 Task: Research Airbnb properties in Reguiba, Algeria from 11th December, 2023 to 15th December, 2023 for 2 adults.1  bedroom having 2 beds and 1 bathroom. Property type can be hotel. Amenities needed are: washing machine. Look for 5 properties as per requirement.
Action: Mouse moved to (476, 124)
Screenshot: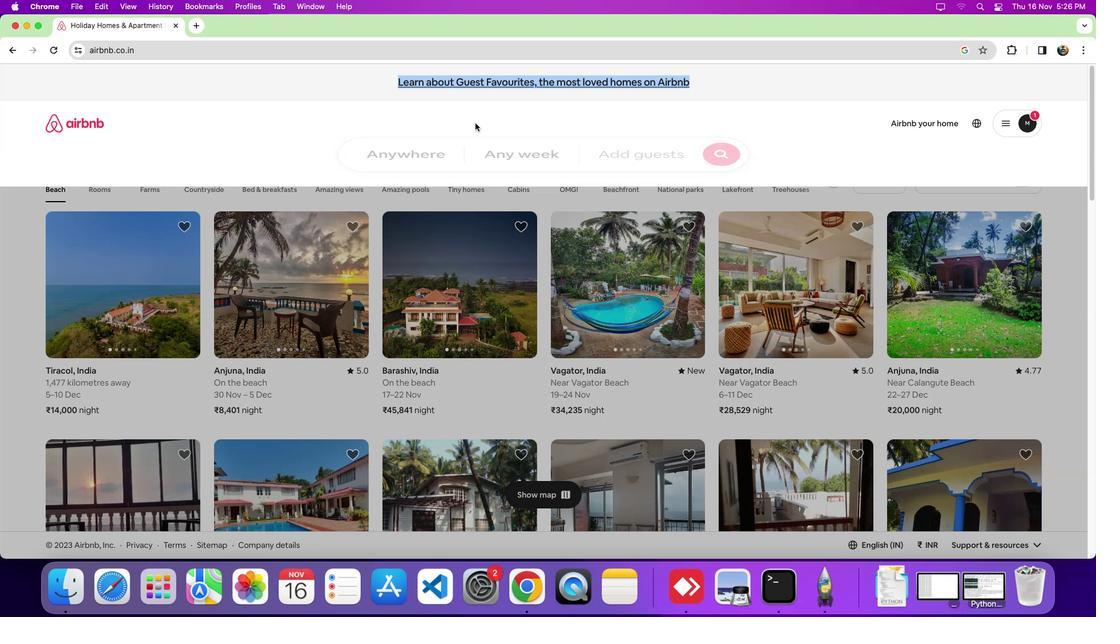 
Action: Mouse pressed left at (476, 124)
Screenshot: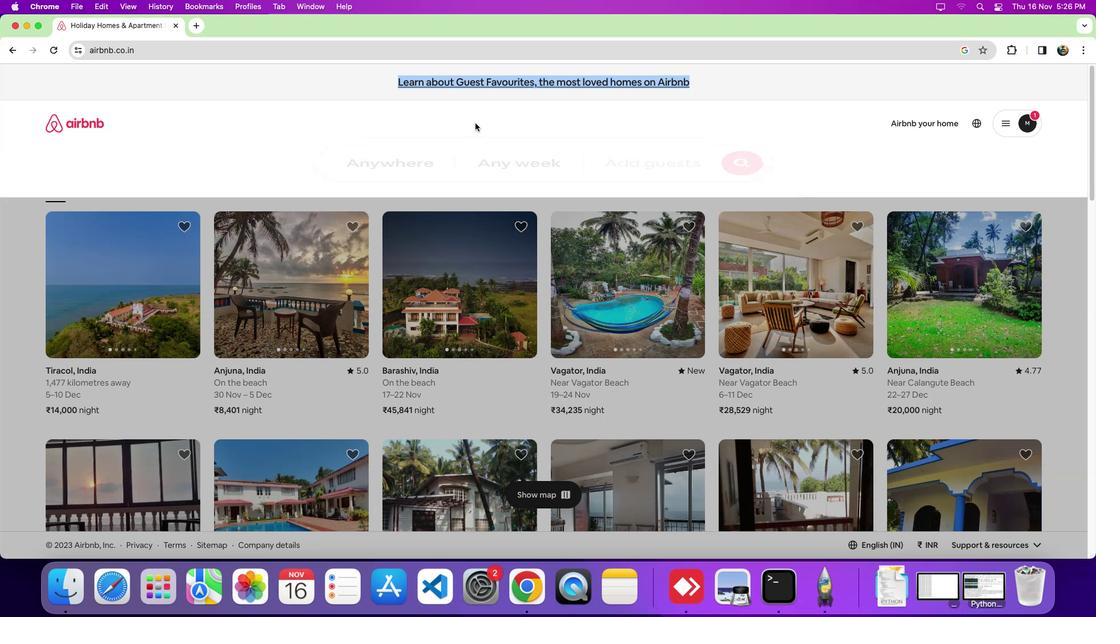 
Action: Mouse moved to (432, 164)
Screenshot: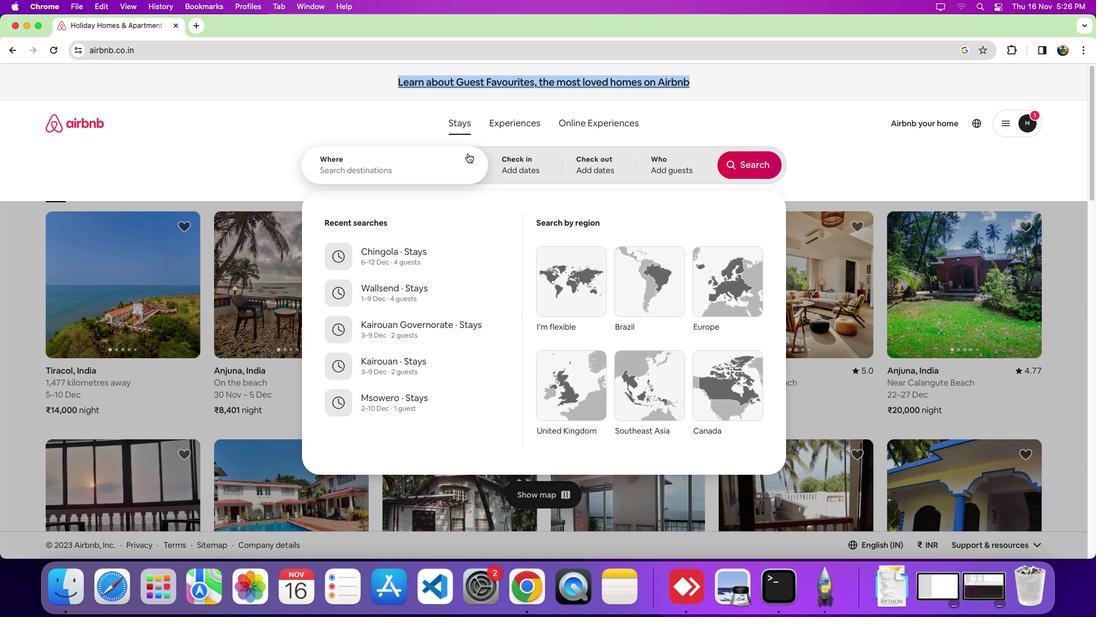 
Action: Mouse pressed left at (432, 164)
Screenshot: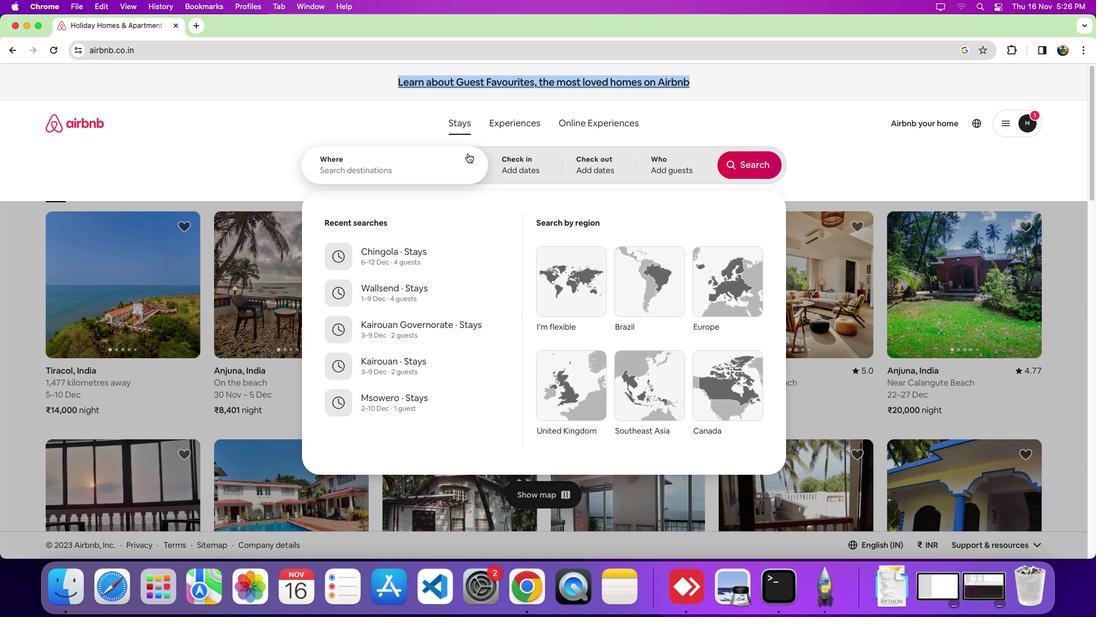 
Action: Key pressed Key.shift_rKey.shift_r'R''e''g''u''i''b''a'','Key.spaceKey.shift_r'A''l''g''e''r''i''a'
Screenshot: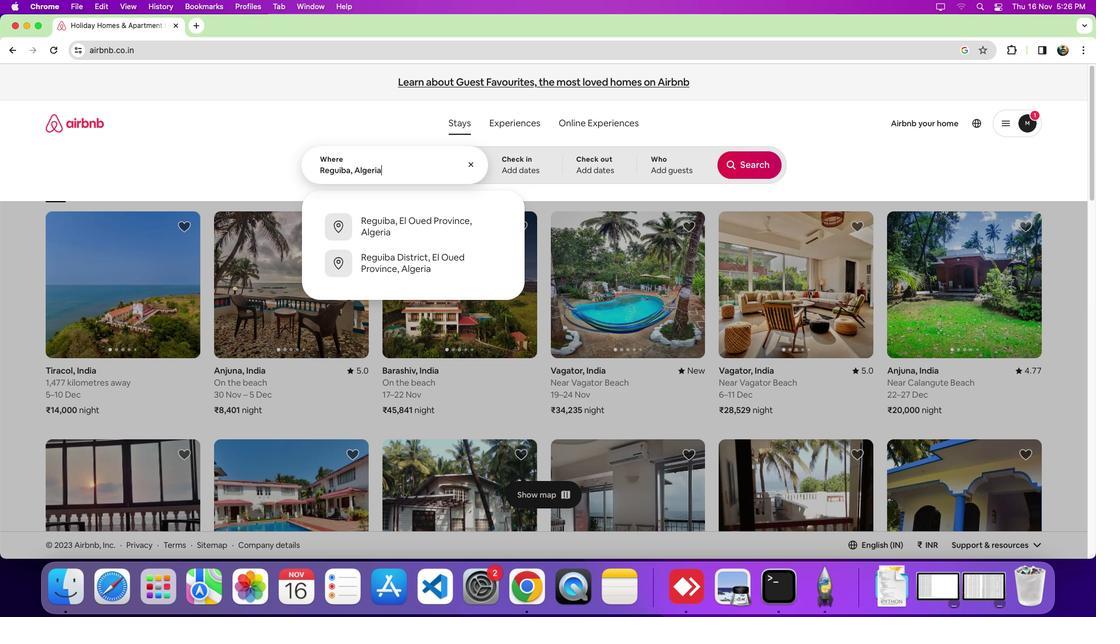 
Action: Mouse moved to (523, 159)
Screenshot: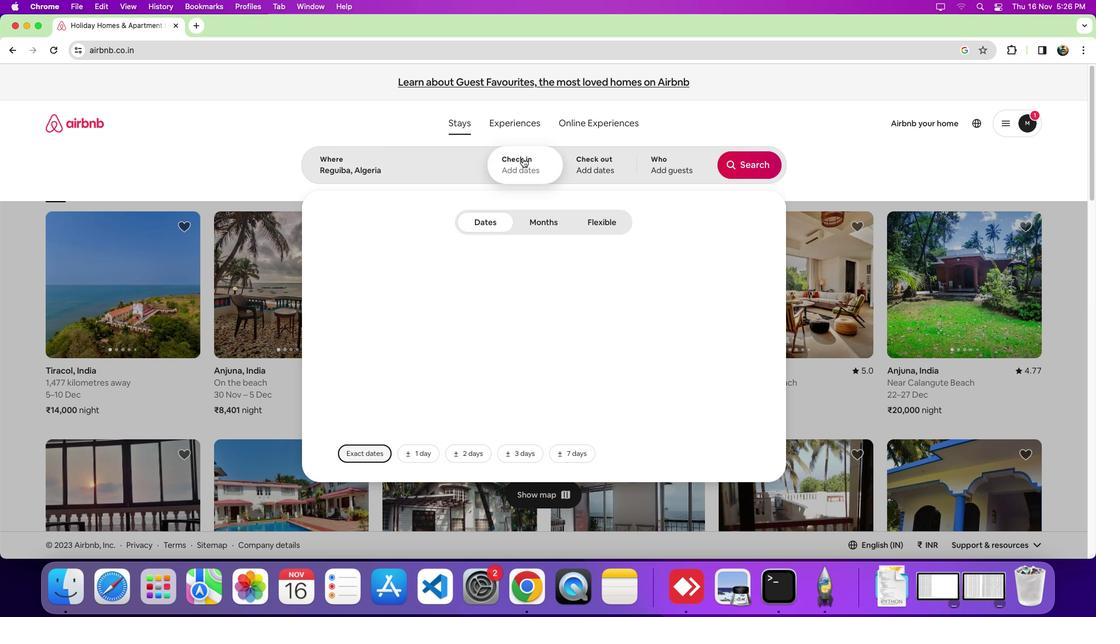 
Action: Mouse pressed left at (523, 159)
Screenshot: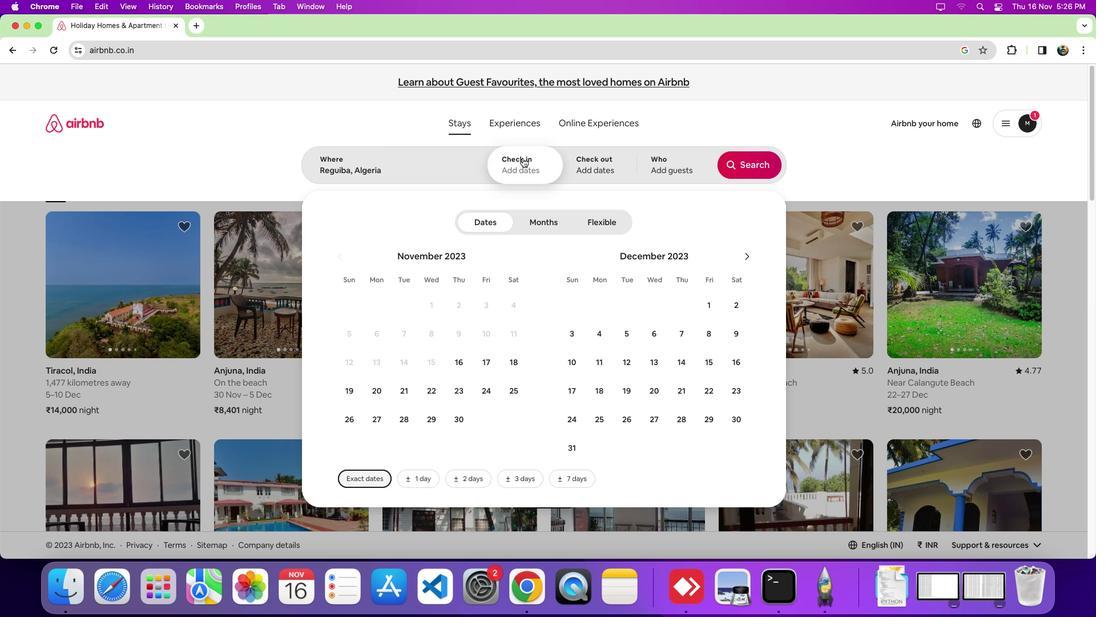 
Action: Mouse moved to (598, 366)
Screenshot: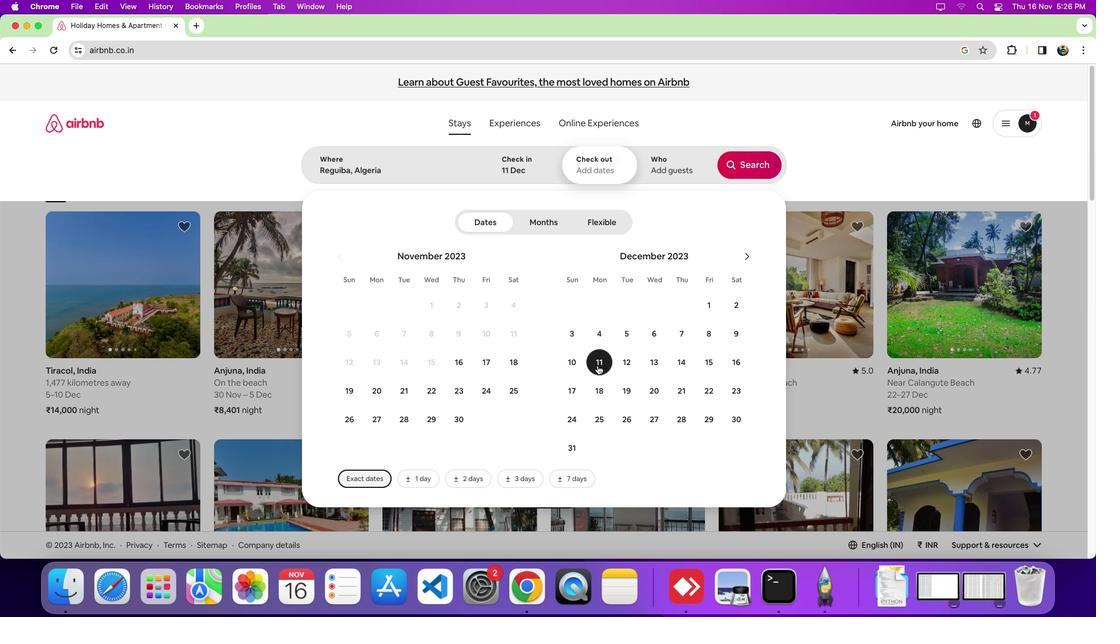 
Action: Mouse pressed left at (598, 366)
Screenshot: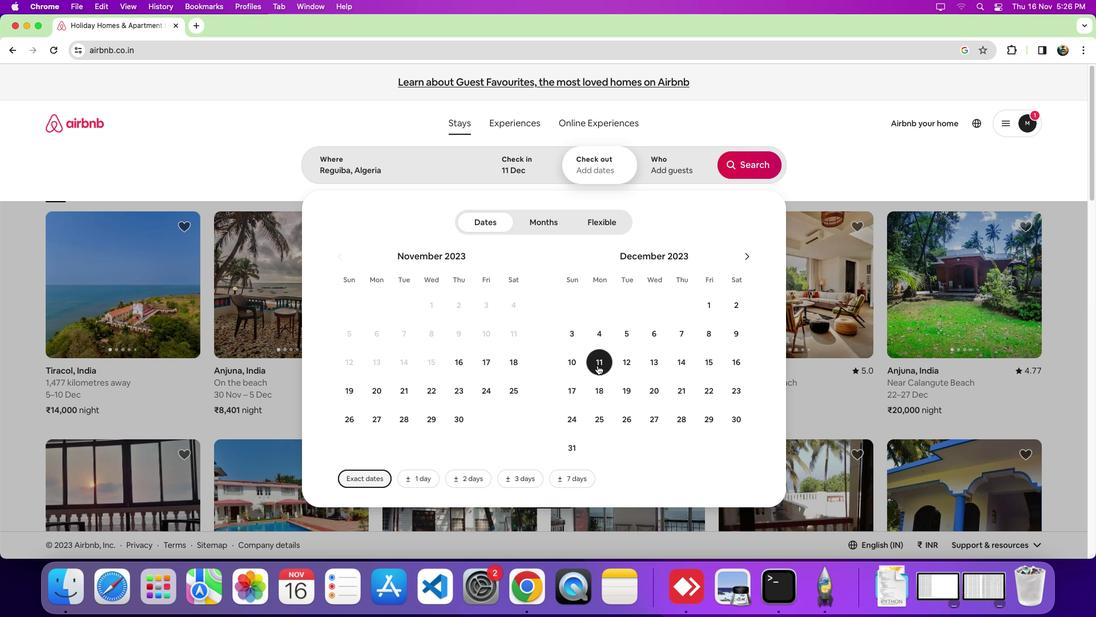 
Action: Mouse moved to (710, 365)
Screenshot: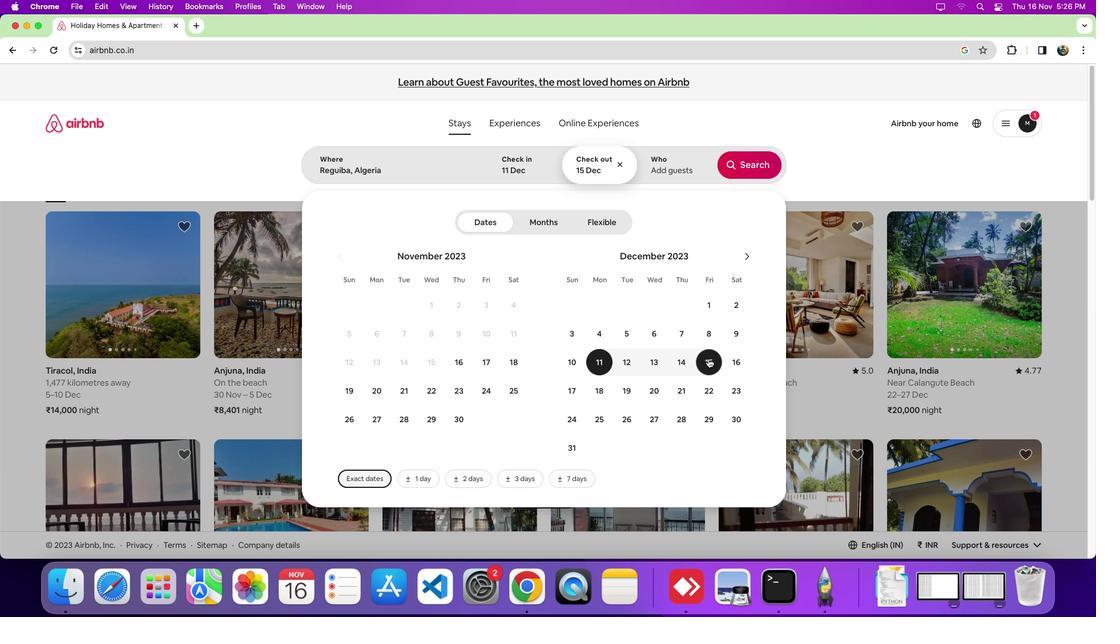 
Action: Mouse pressed left at (710, 365)
Screenshot: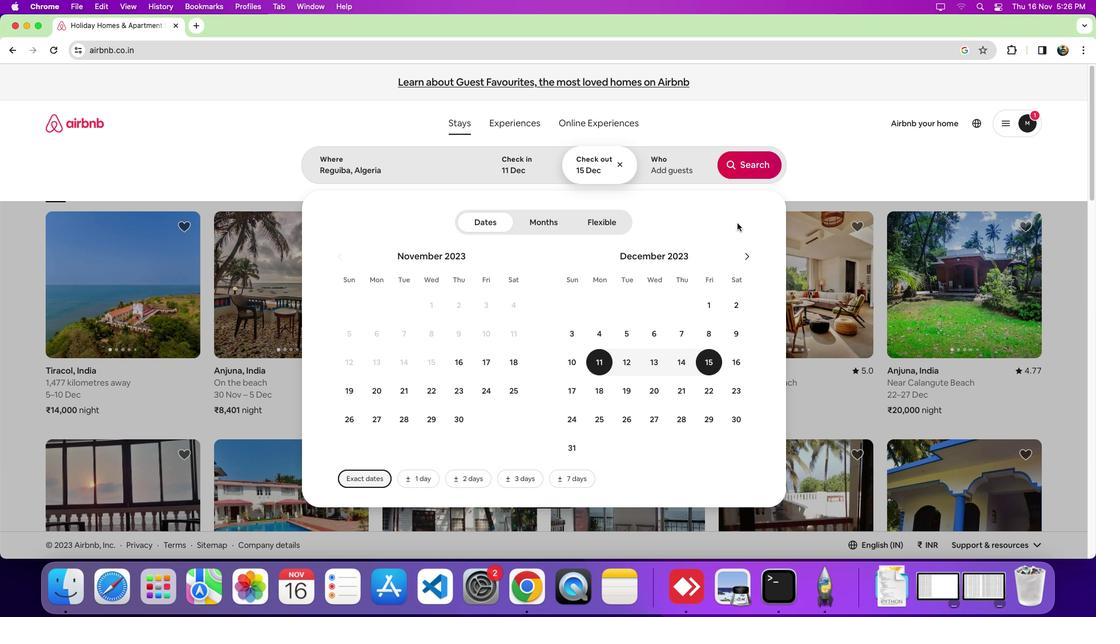
Action: Mouse moved to (603, 231)
Screenshot: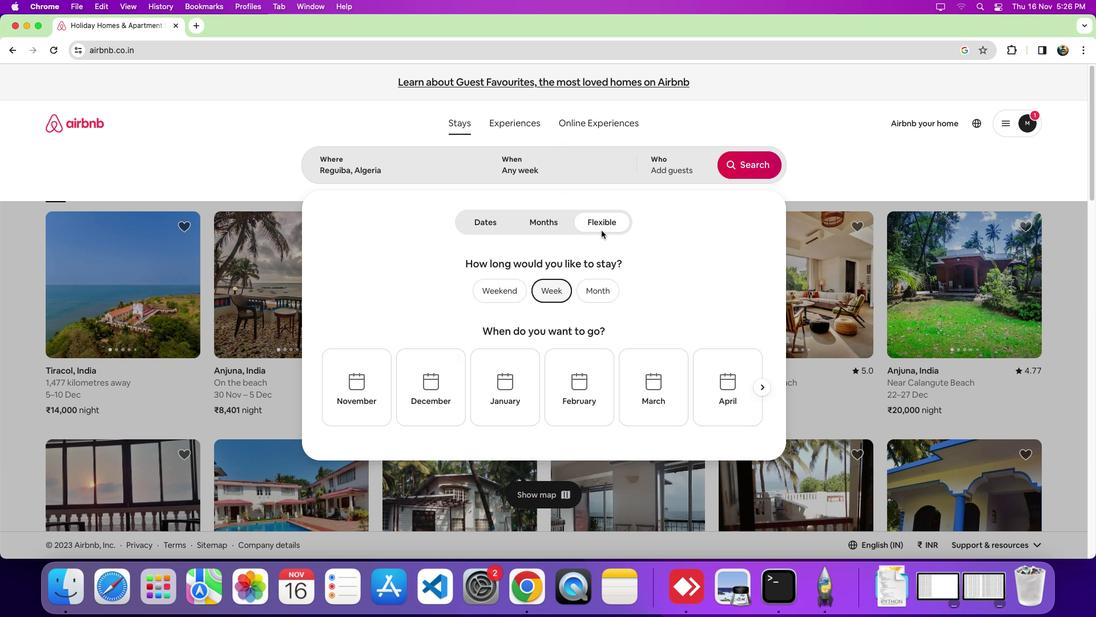 
Action: Mouse pressed left at (603, 231)
Screenshot: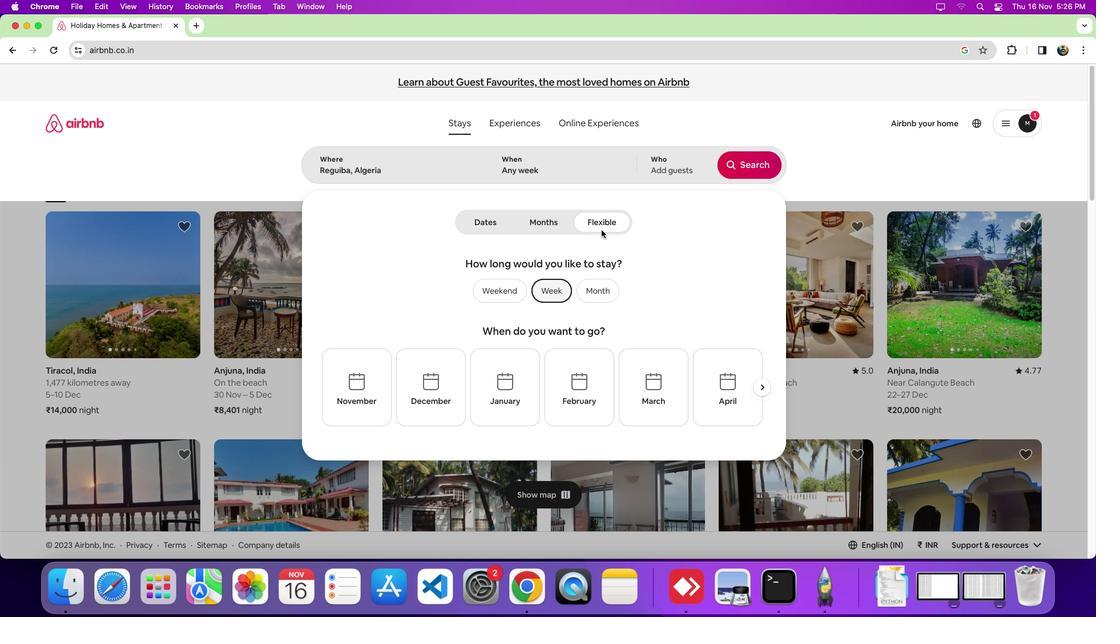 
Action: Mouse moved to (491, 229)
Screenshot: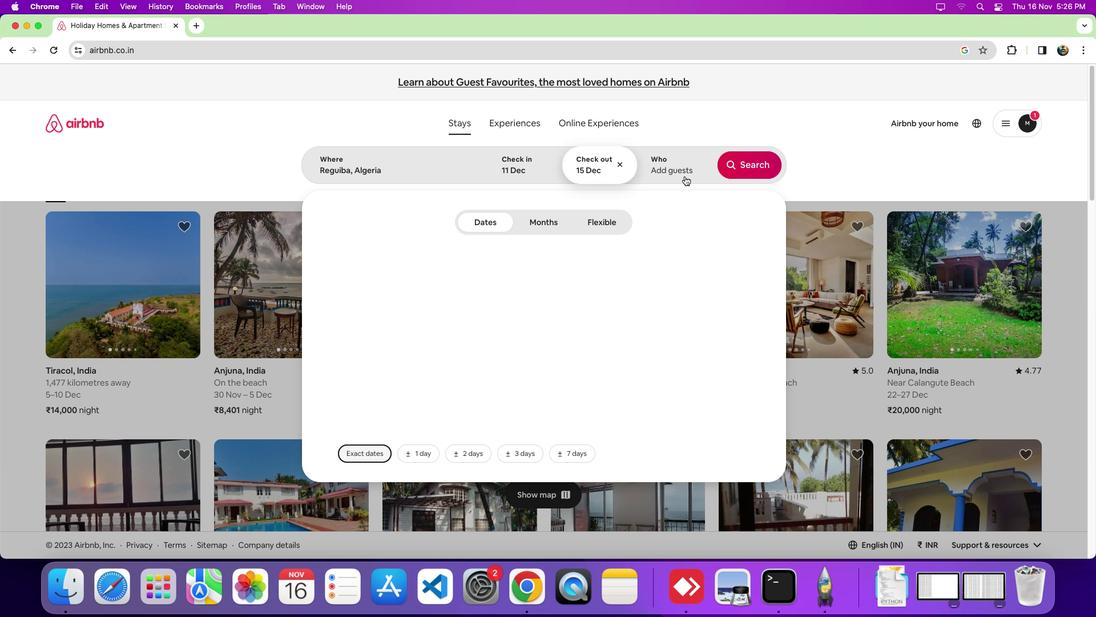 
Action: Mouse pressed left at (491, 229)
Screenshot: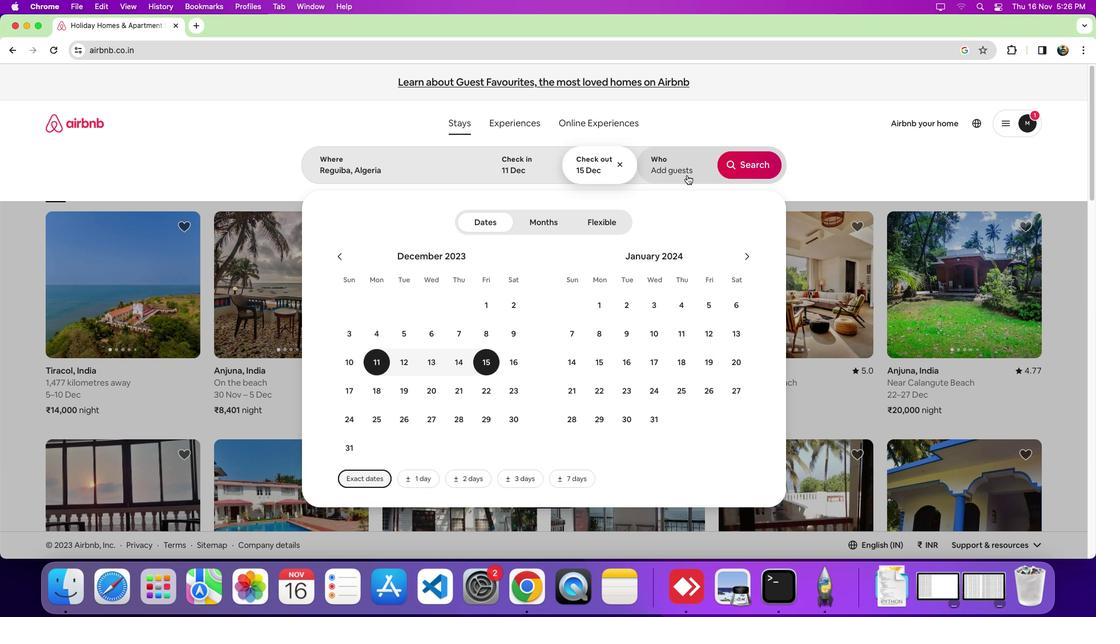 
Action: Mouse moved to (691, 174)
Screenshot: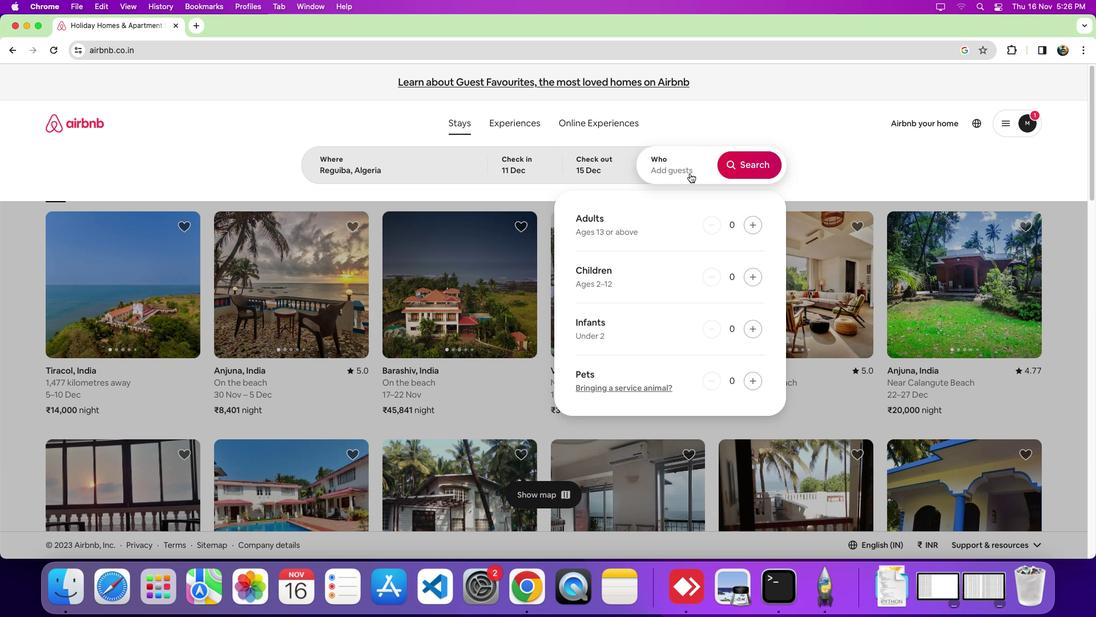 
Action: Mouse pressed left at (691, 174)
Screenshot: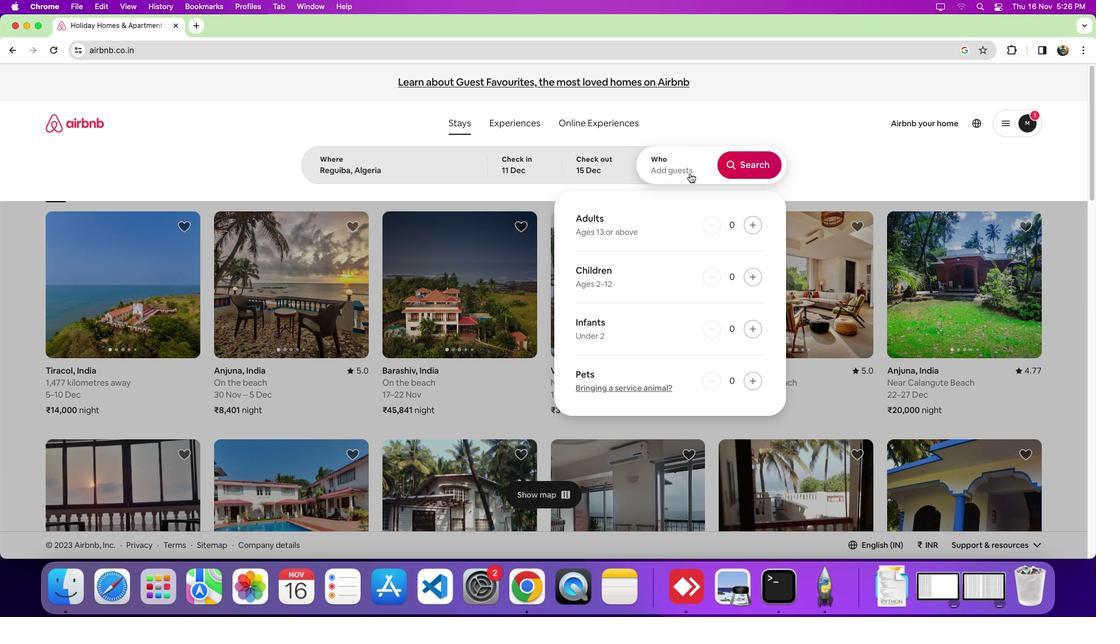 
Action: Mouse moved to (754, 230)
Screenshot: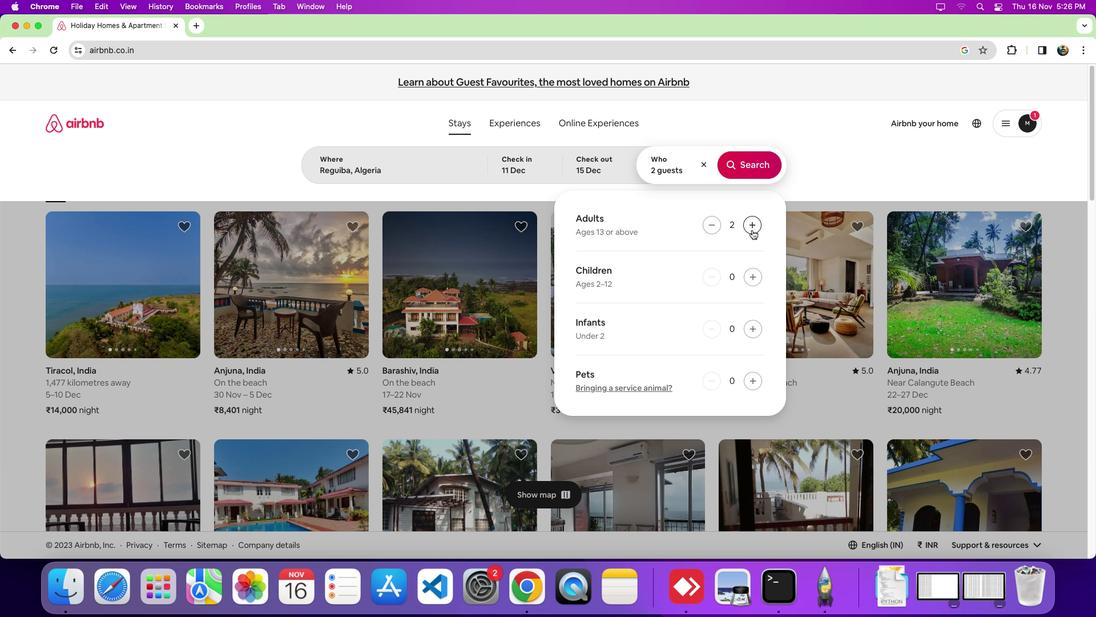 
Action: Mouse pressed left at (754, 230)
Screenshot: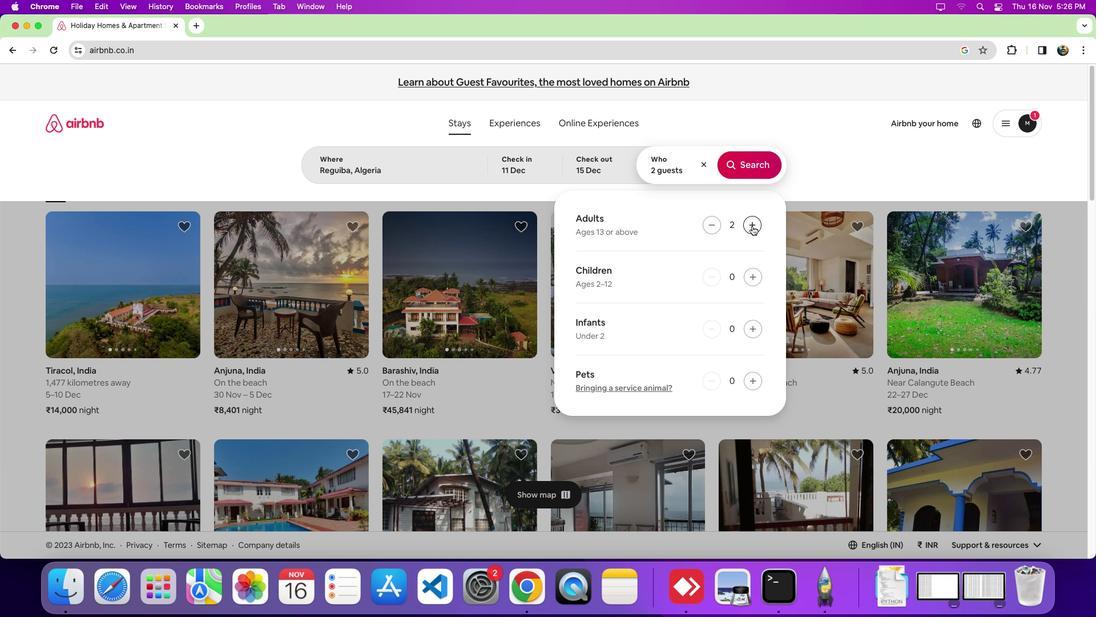 
Action: Mouse pressed left at (754, 230)
Screenshot: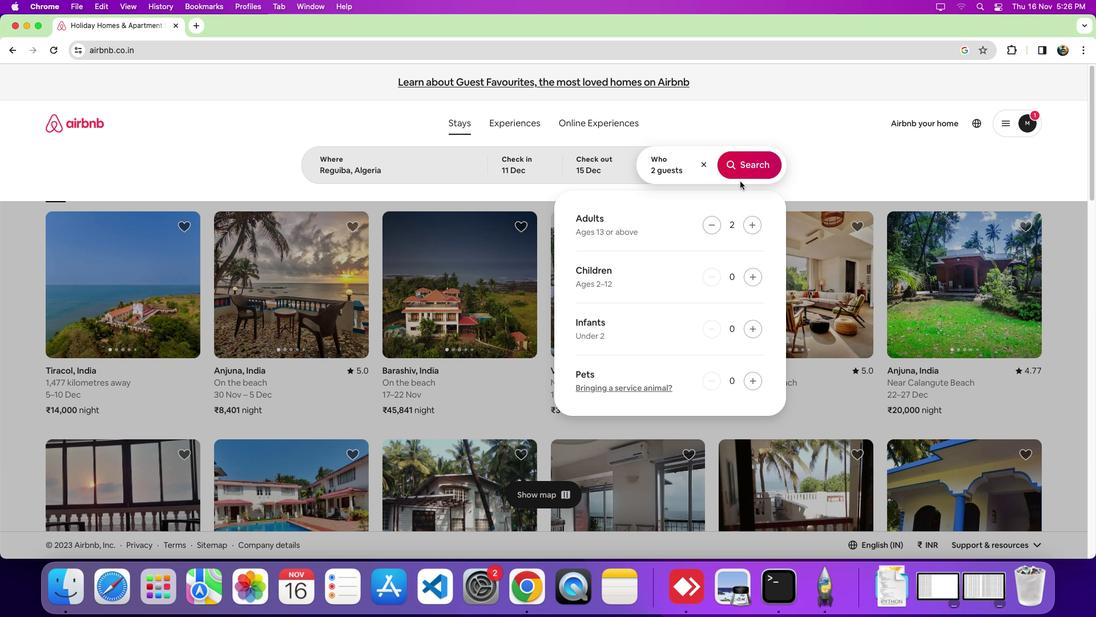 
Action: Mouse moved to (741, 165)
Screenshot: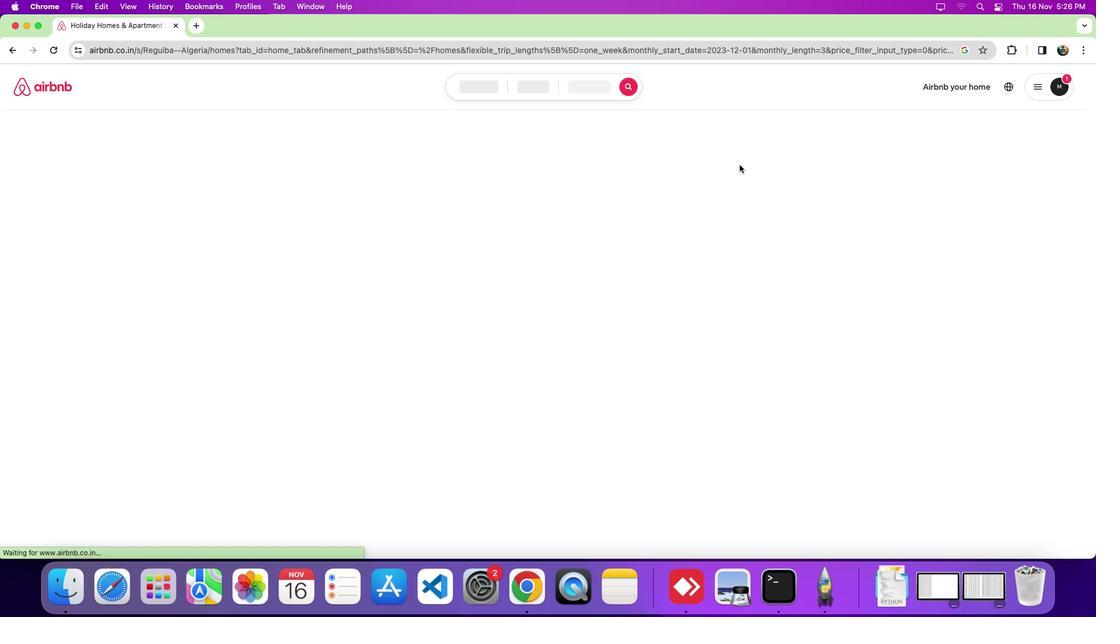 
Action: Mouse pressed left at (741, 165)
Screenshot: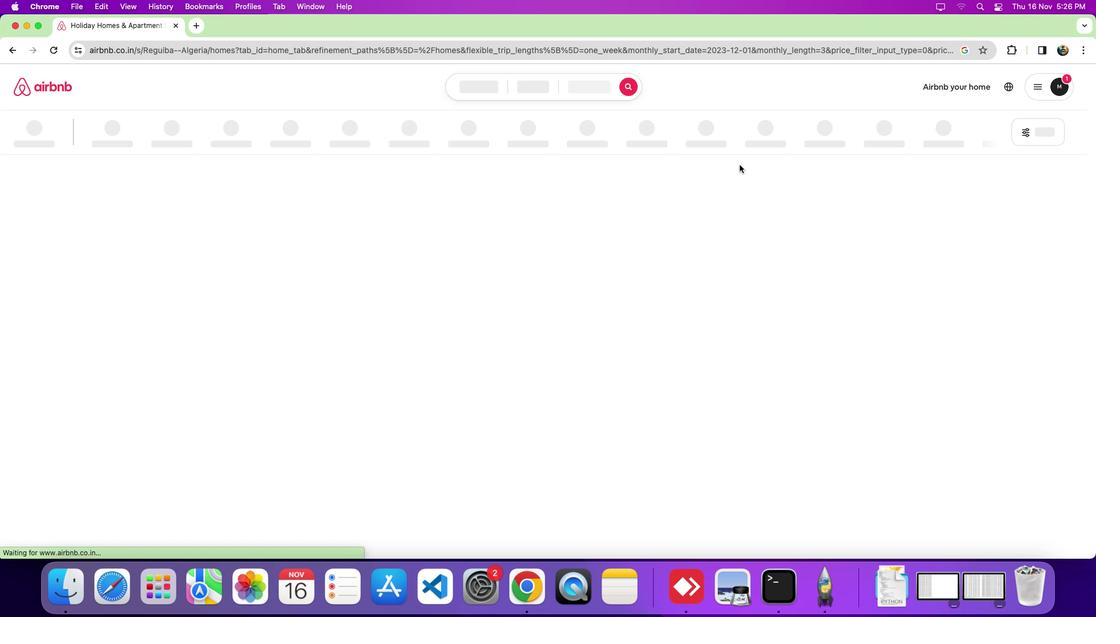 
Action: Mouse moved to (925, 134)
Screenshot: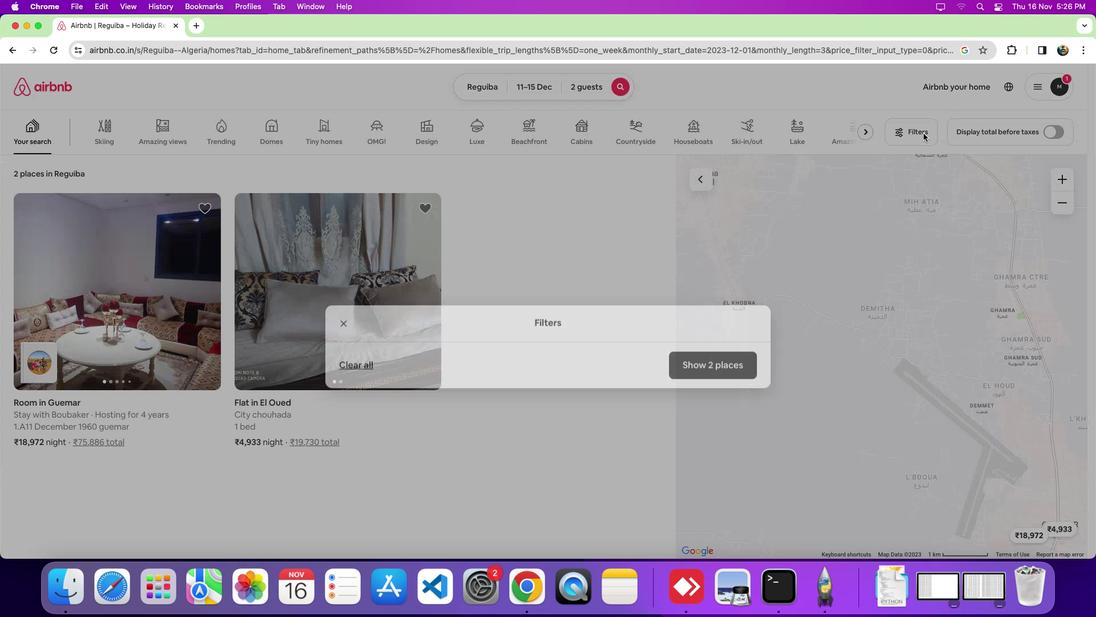 
Action: Mouse pressed left at (925, 134)
Screenshot: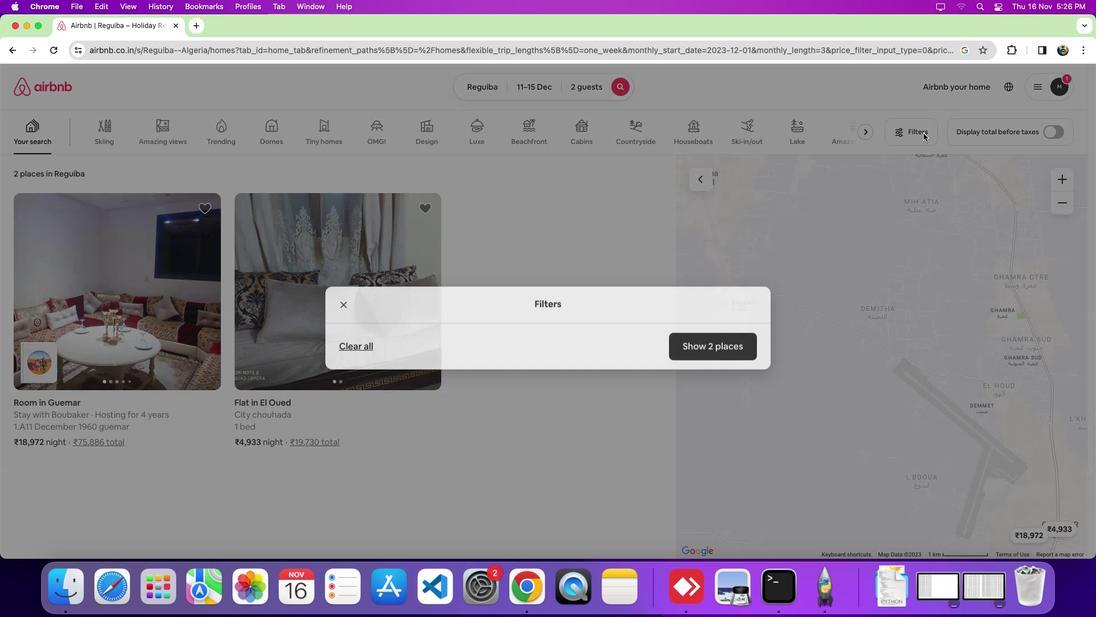 
Action: Mouse moved to (634, 249)
Screenshot: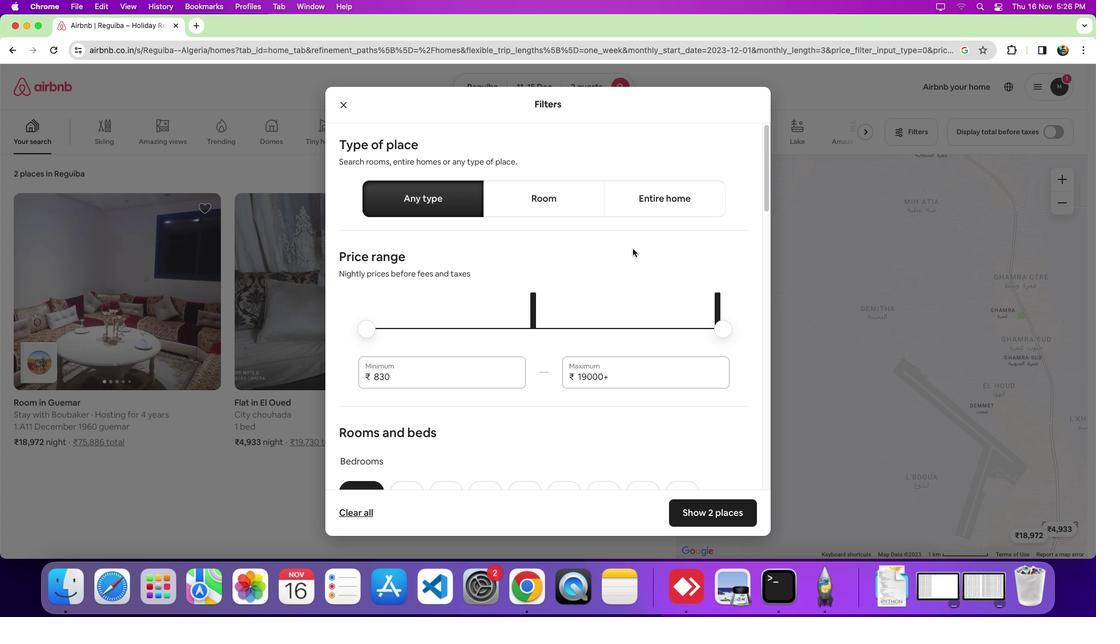 
Action: Mouse scrolled (634, 249) with delta (1, 0)
Screenshot: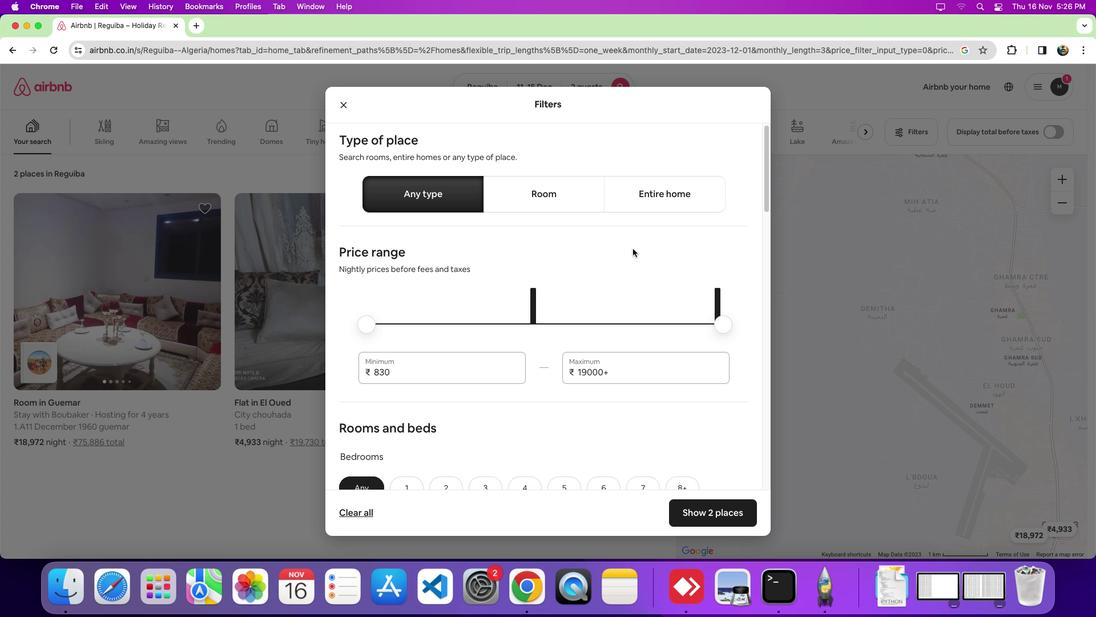 
Action: Mouse scrolled (634, 249) with delta (1, 0)
Screenshot: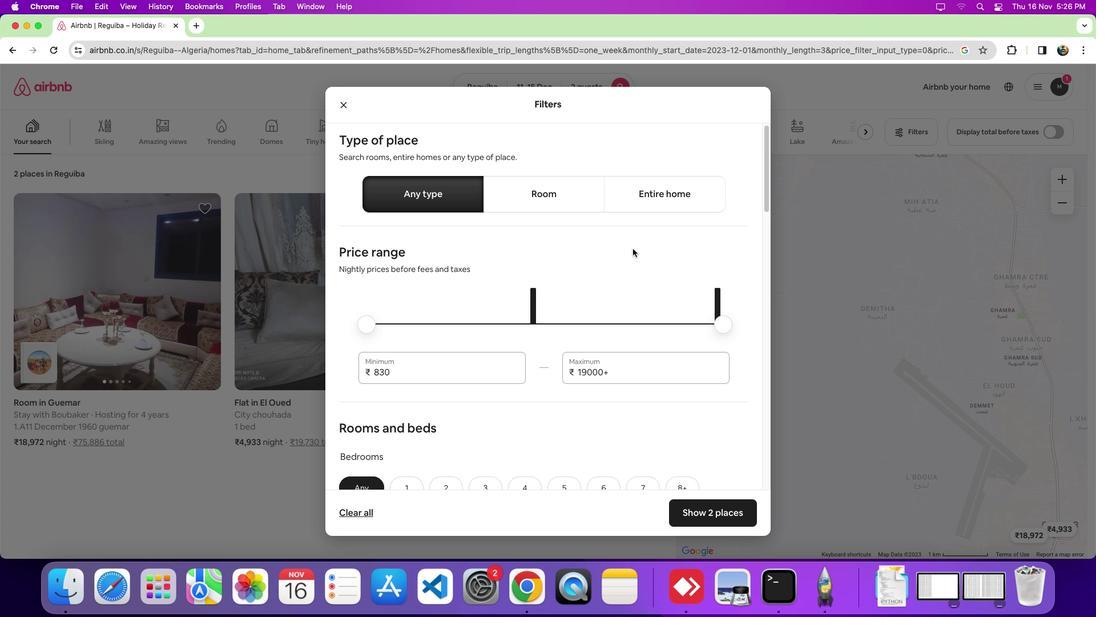 
Action: Mouse moved to (635, 251)
Screenshot: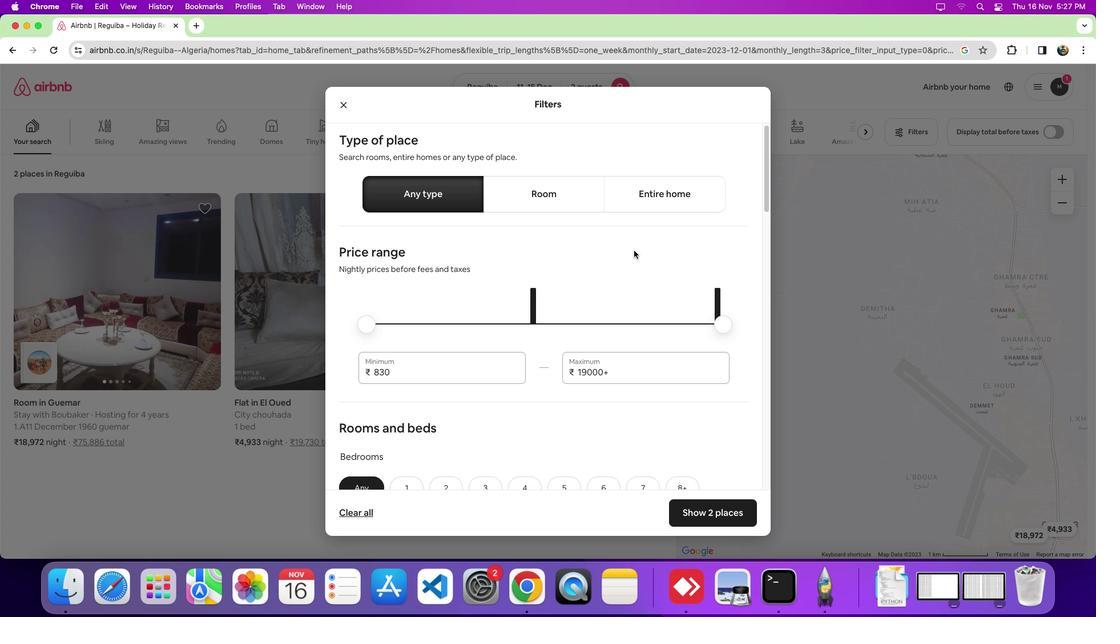 
Action: Mouse scrolled (635, 251) with delta (1, 0)
Screenshot: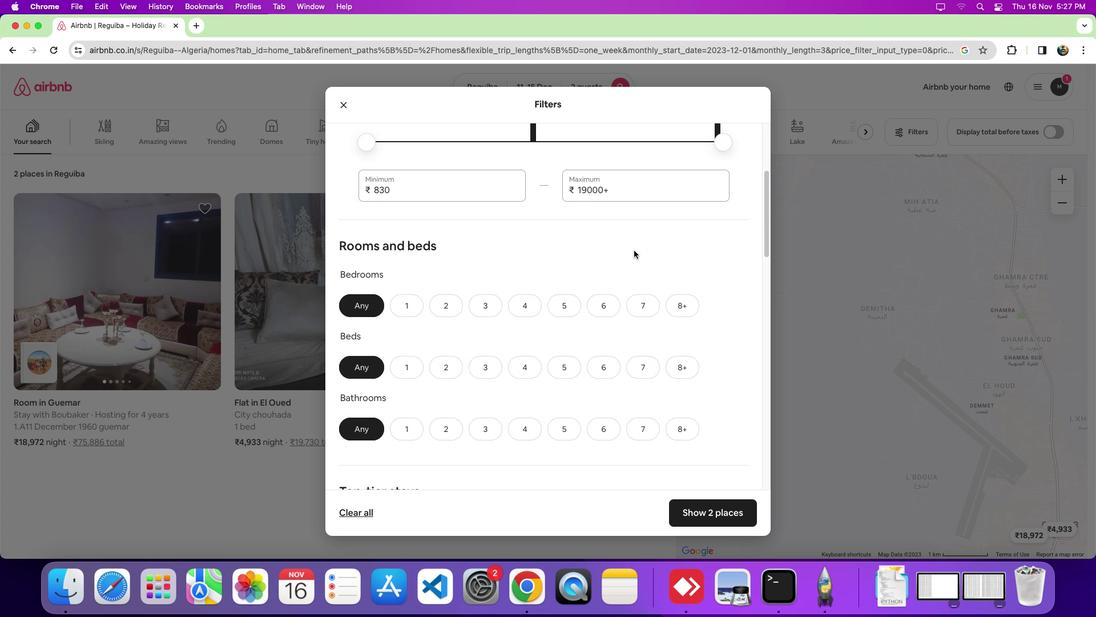 
Action: Mouse scrolled (635, 251) with delta (1, 0)
Screenshot: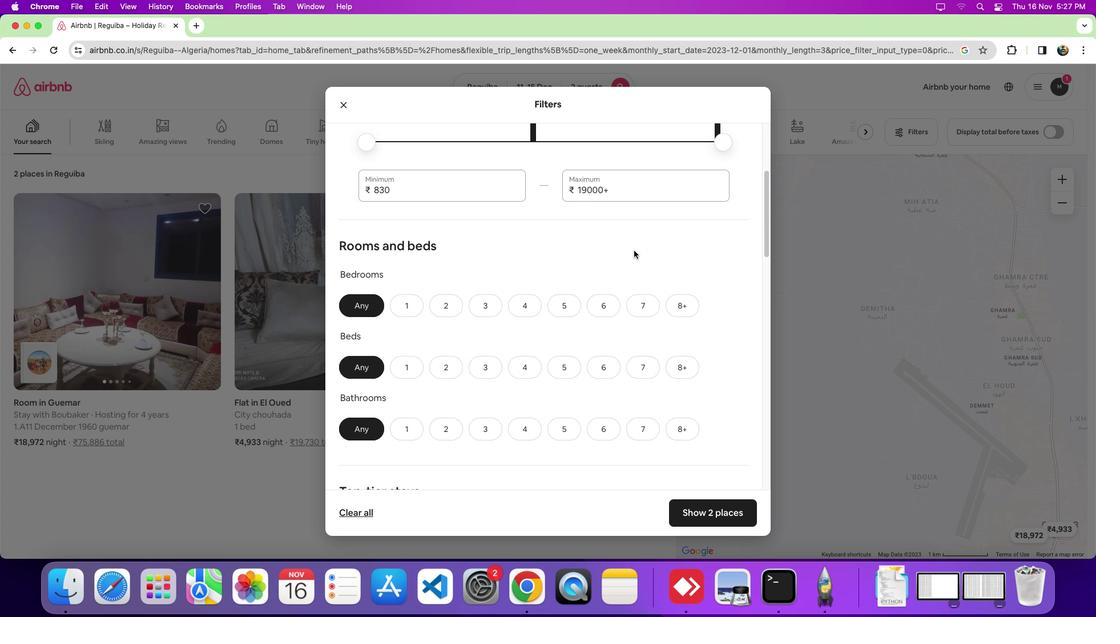 
Action: Mouse scrolled (635, 251) with delta (1, -1)
Screenshot: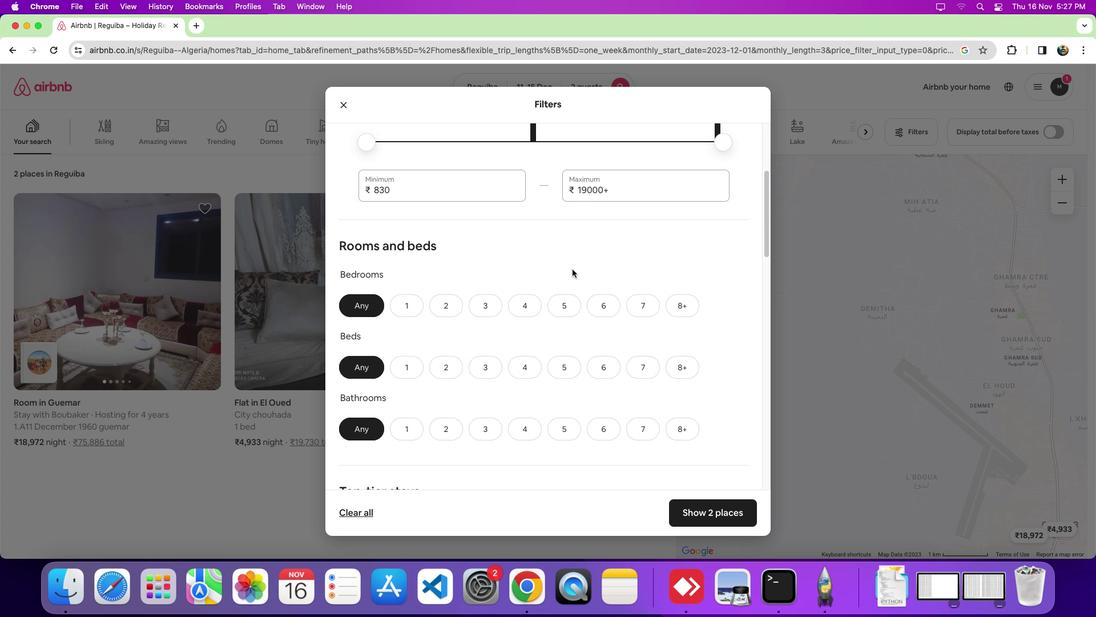 
Action: Mouse moved to (405, 312)
Screenshot: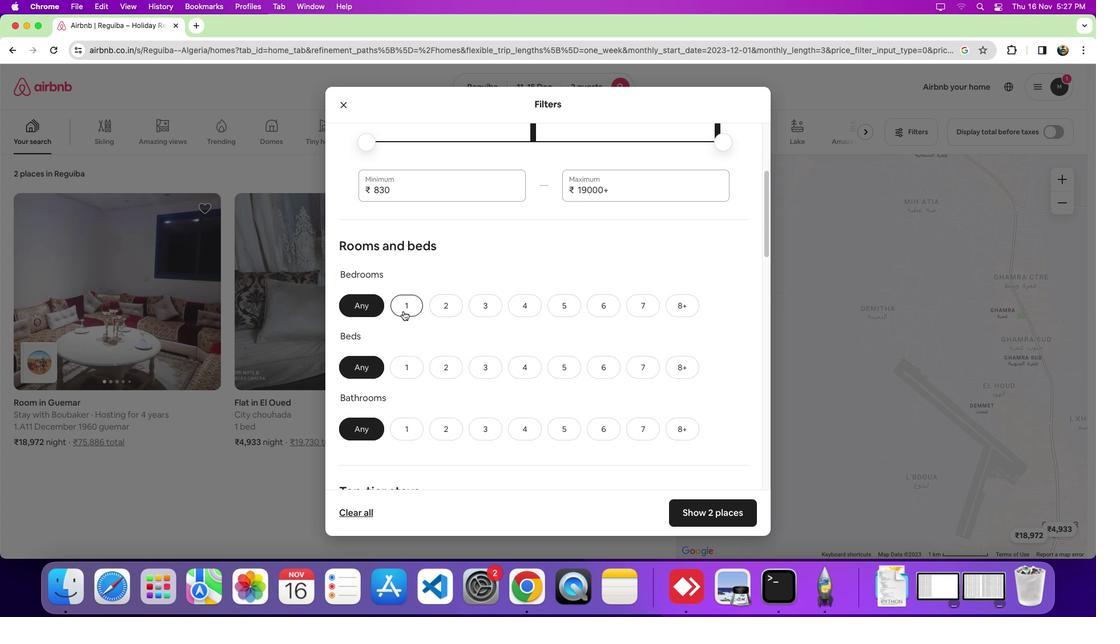 
Action: Mouse pressed left at (405, 312)
Screenshot: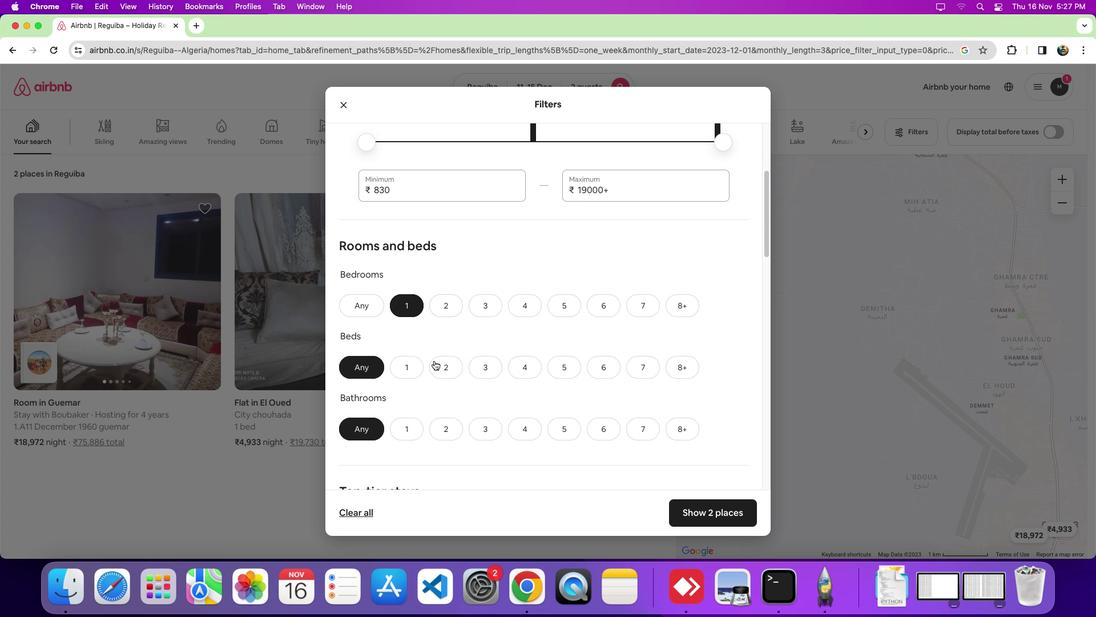 
Action: Mouse moved to (445, 371)
Screenshot: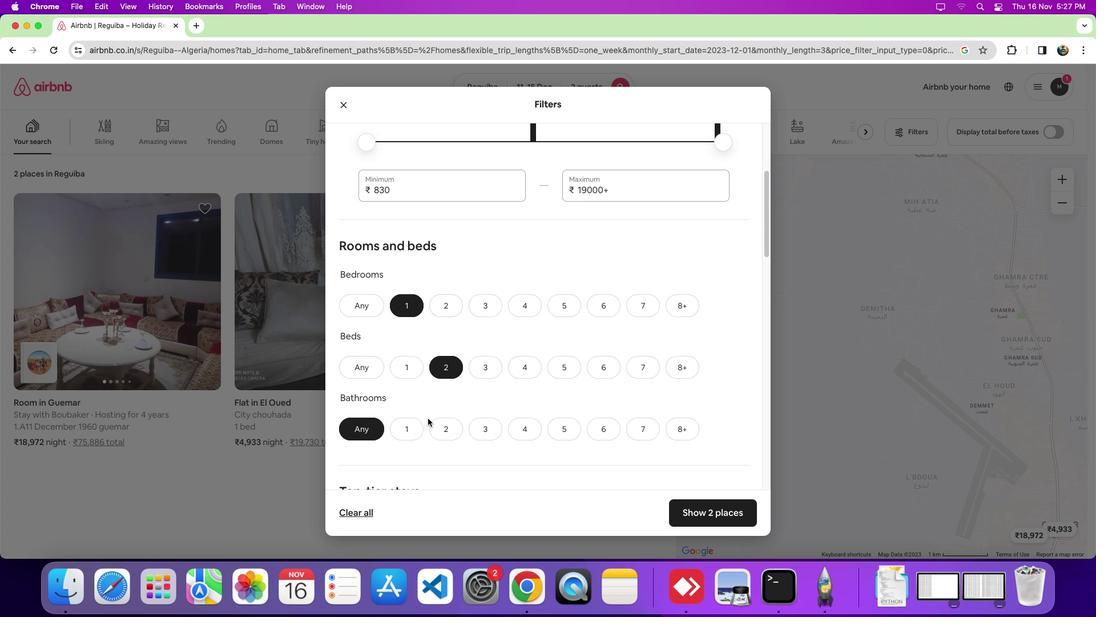 
Action: Mouse pressed left at (445, 371)
Screenshot: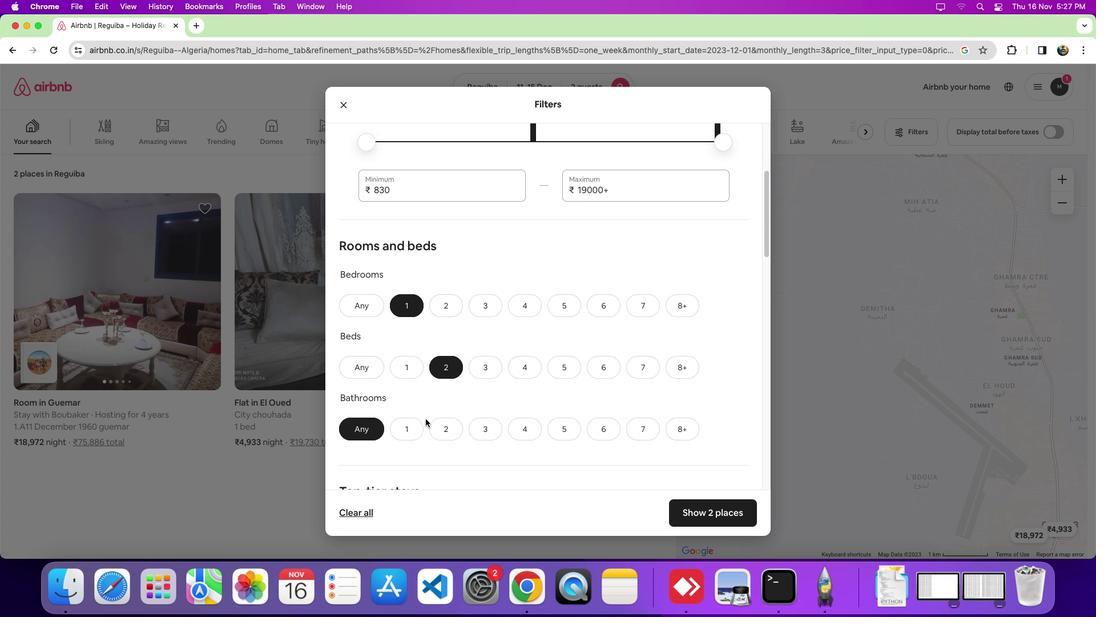 
Action: Mouse moved to (416, 423)
Screenshot: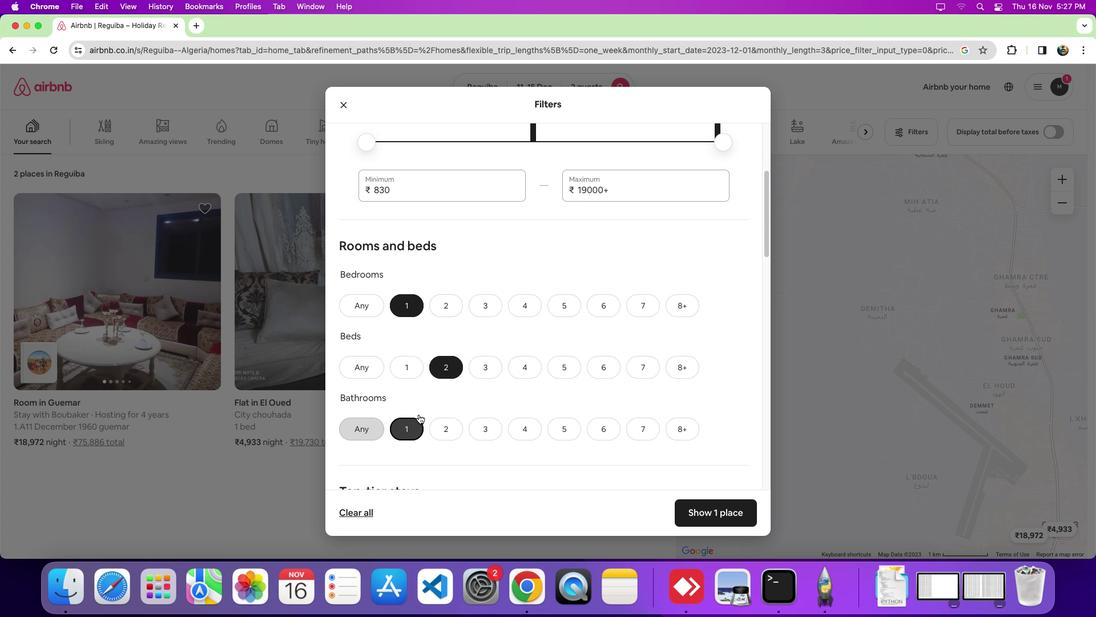 
Action: Mouse pressed left at (416, 423)
Screenshot: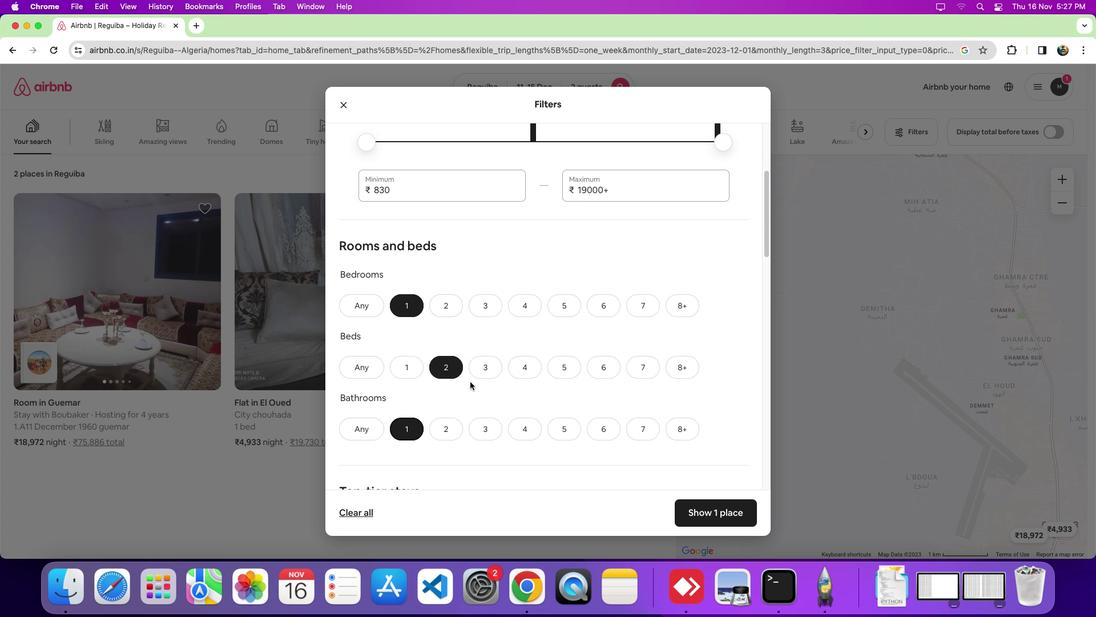 
Action: Mouse moved to (529, 351)
Screenshot: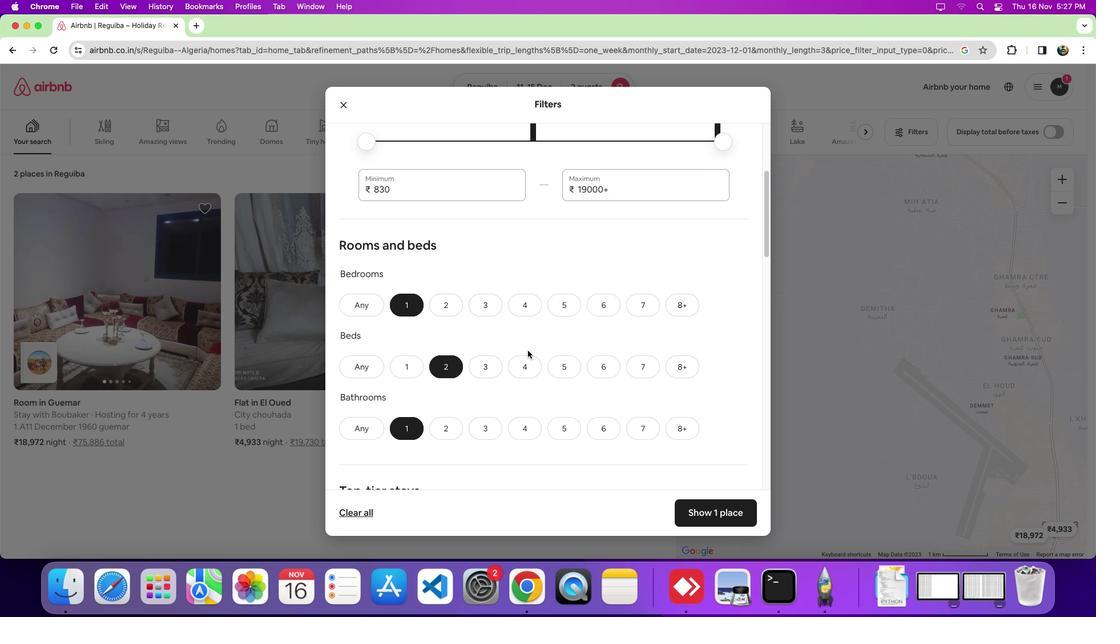 
Action: Mouse scrolled (529, 351) with delta (1, 0)
Screenshot: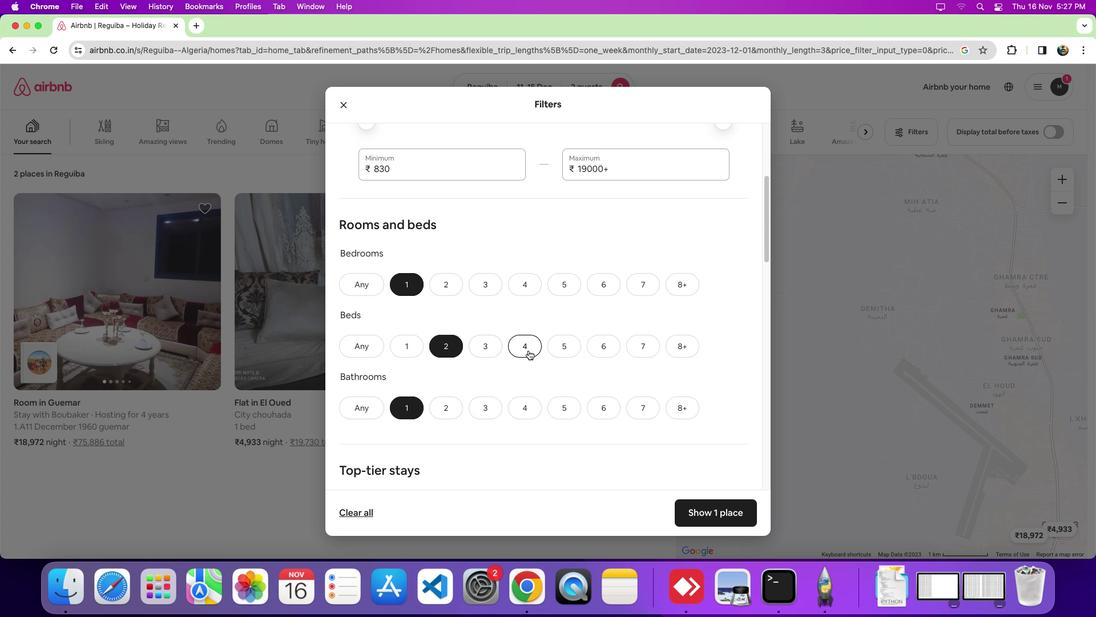 
Action: Mouse scrolled (529, 351) with delta (1, 0)
Screenshot: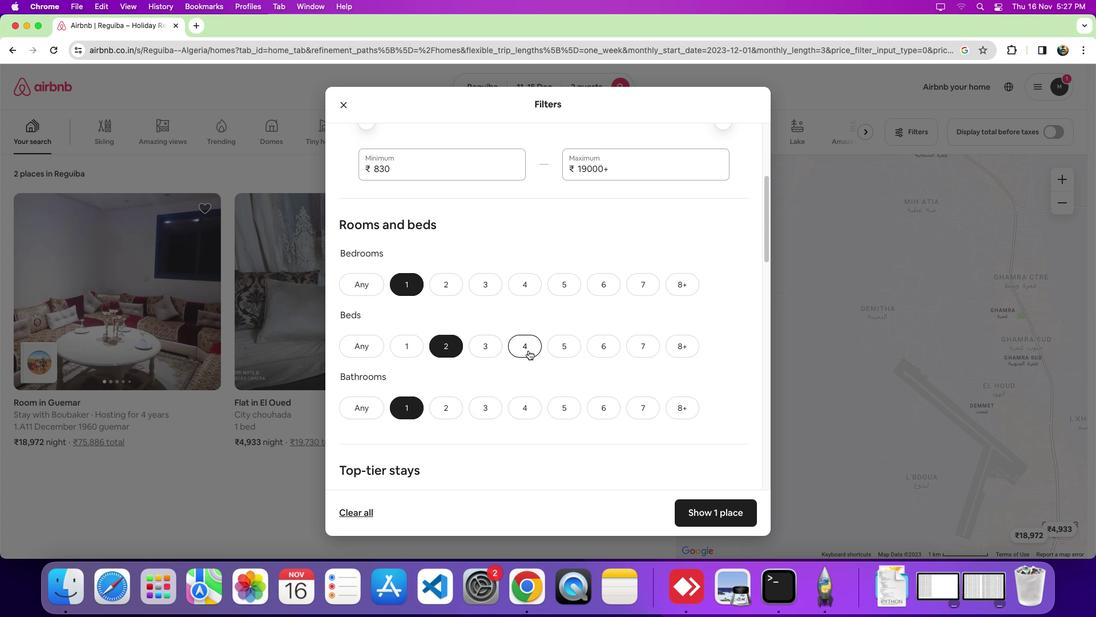 
Action: Mouse moved to (532, 349)
Screenshot: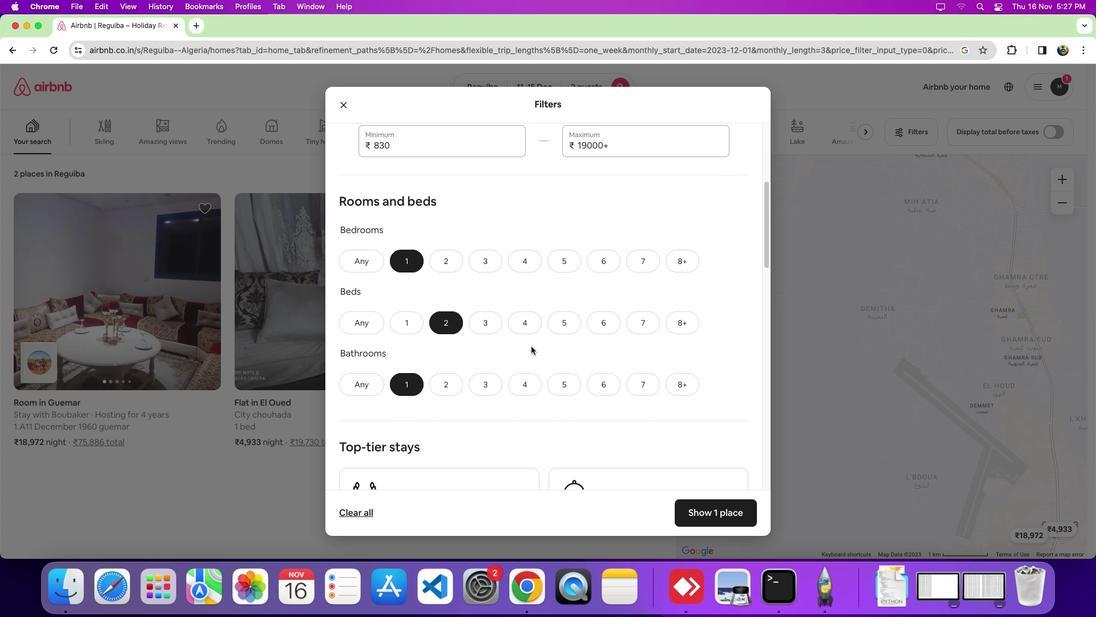 
Action: Mouse scrolled (532, 349) with delta (1, 0)
Screenshot: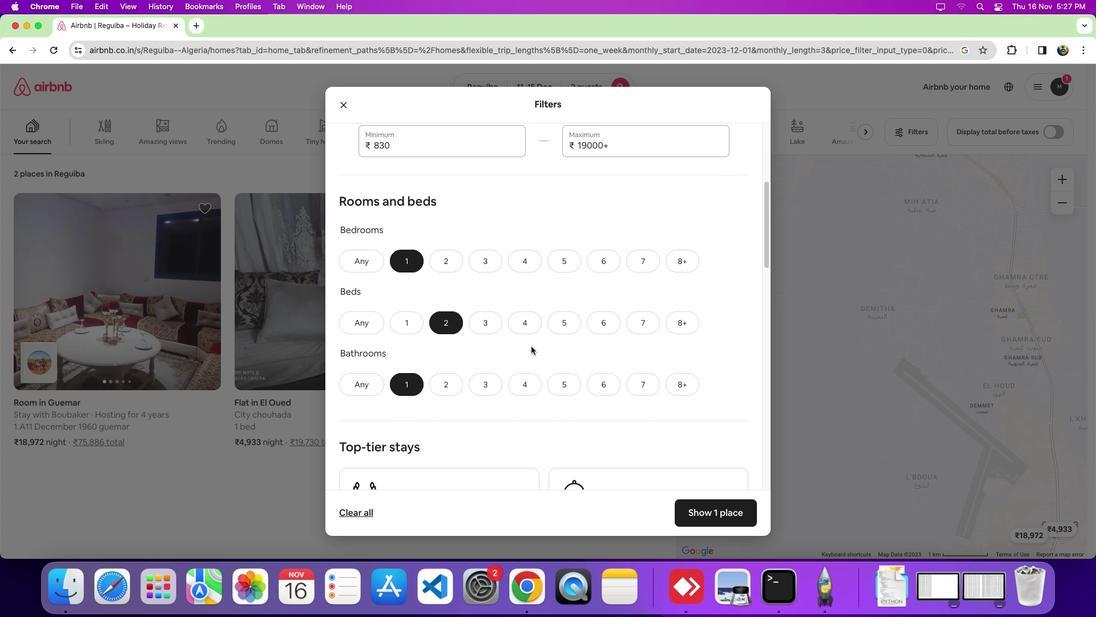 
Action: Mouse moved to (532, 349)
Screenshot: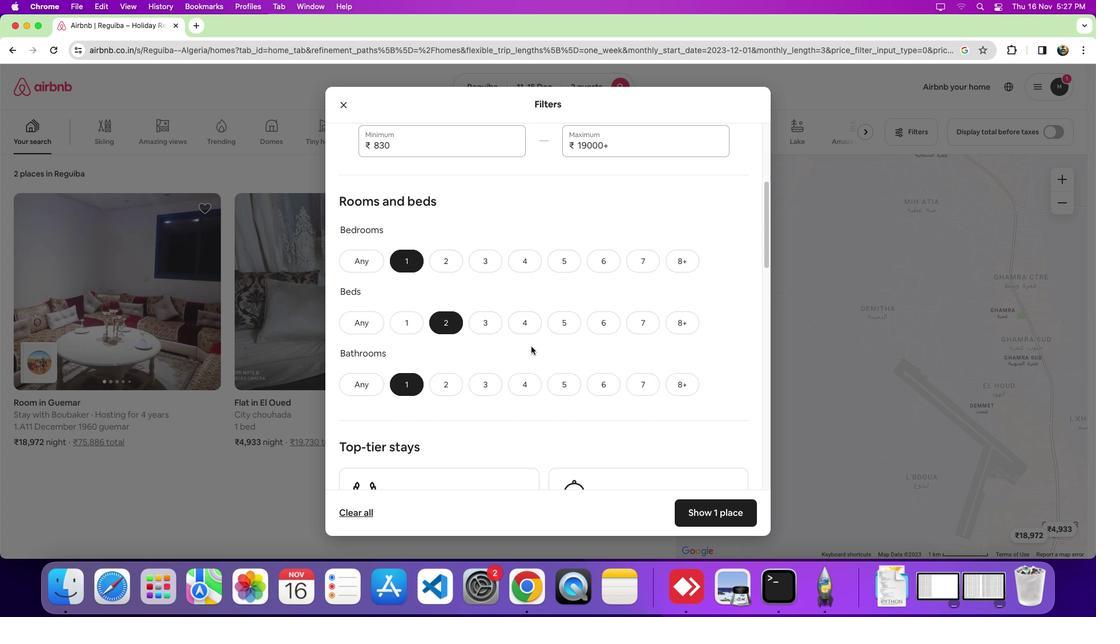 
Action: Mouse scrolled (532, 349) with delta (1, 0)
Screenshot: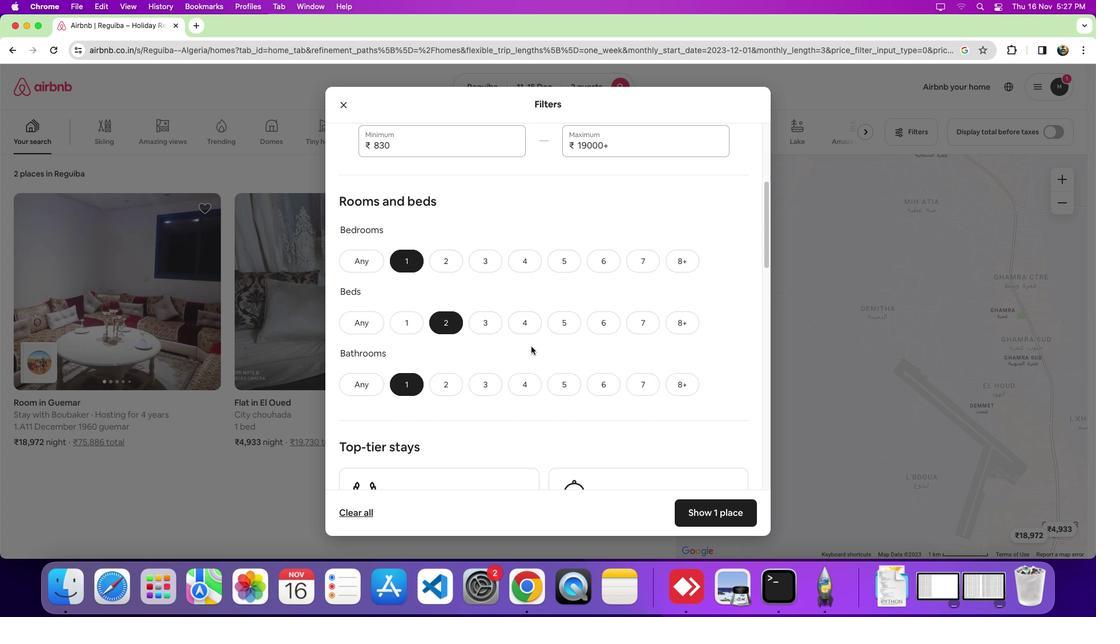 
Action: Mouse moved to (549, 343)
Screenshot: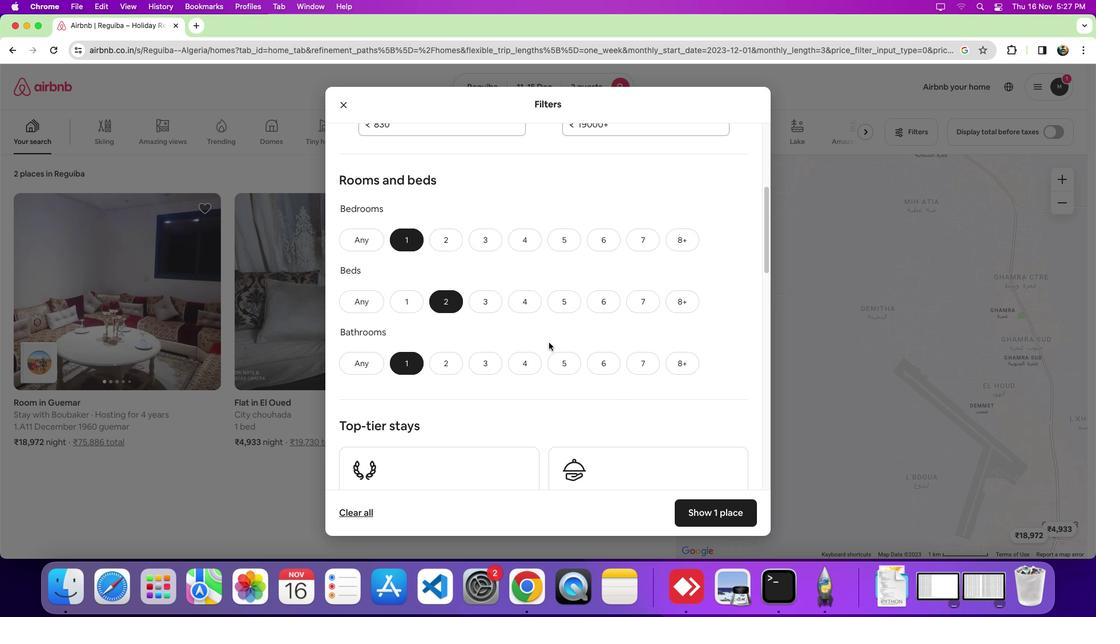 
Action: Mouse scrolled (549, 343) with delta (1, 0)
Screenshot: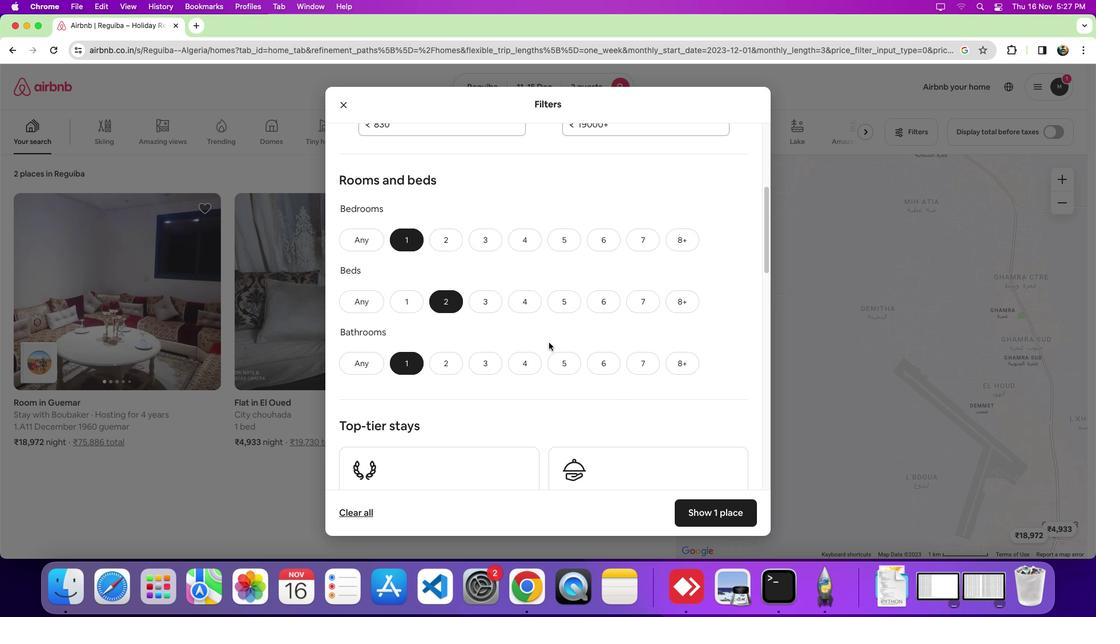 
Action: Mouse moved to (550, 343)
Screenshot: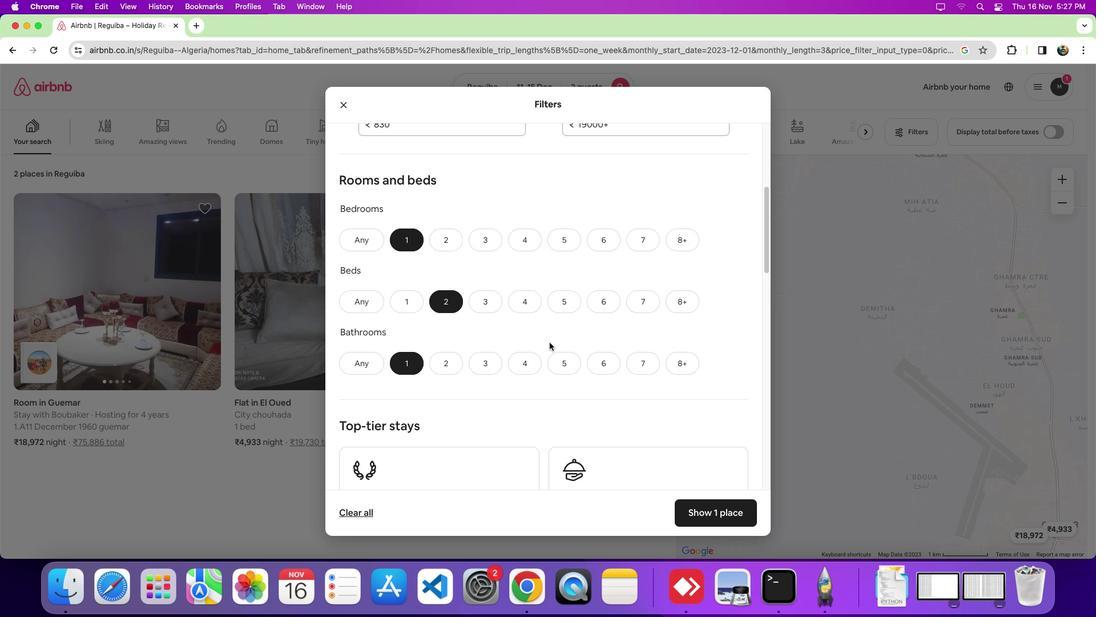 
Action: Mouse scrolled (550, 343) with delta (1, 0)
Screenshot: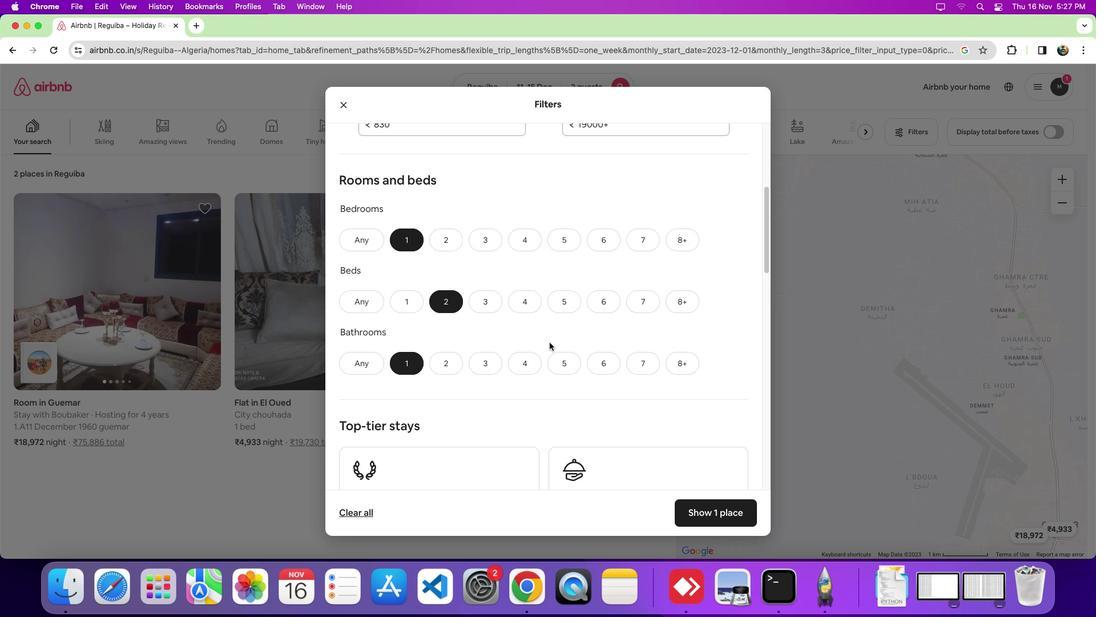 
Action: Mouse moved to (553, 343)
Screenshot: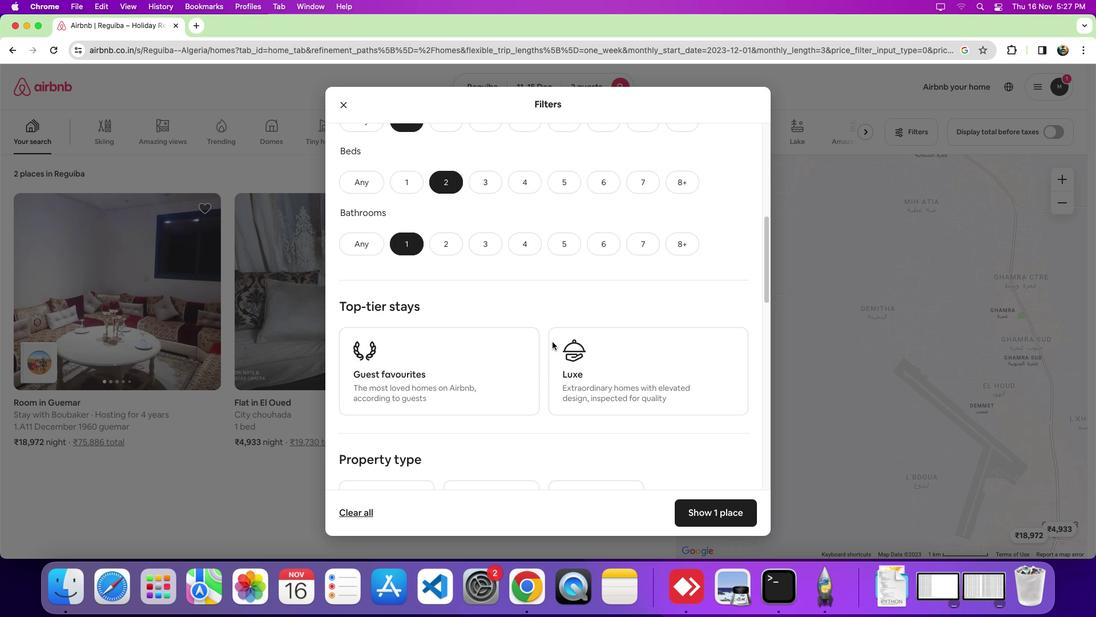 
Action: Mouse scrolled (553, 343) with delta (1, 0)
Screenshot: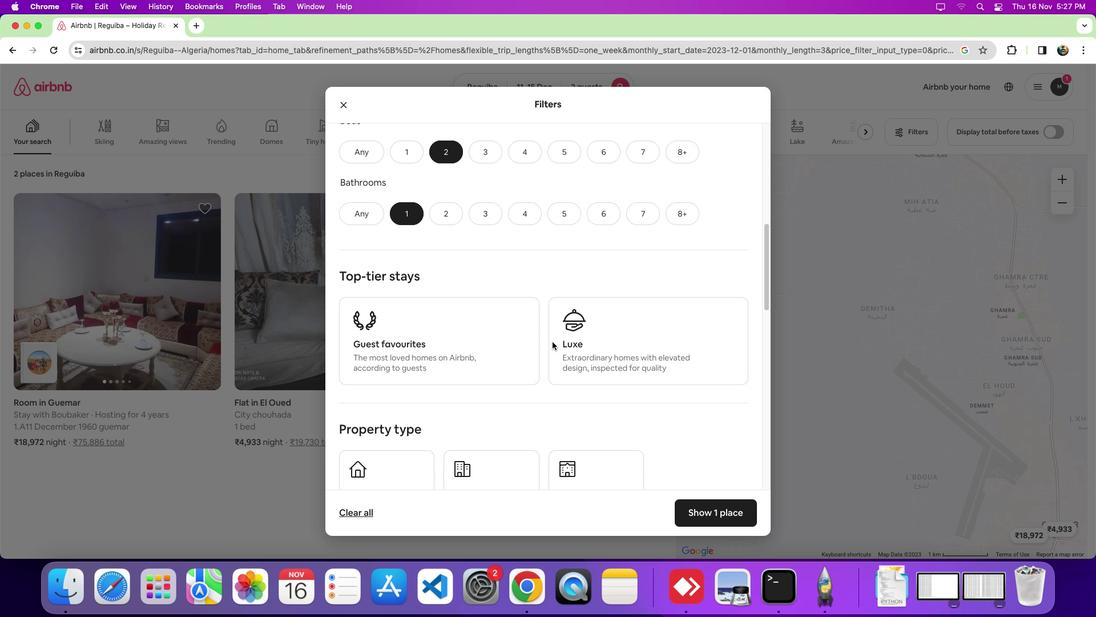 
Action: Mouse scrolled (553, 343) with delta (1, 0)
Screenshot: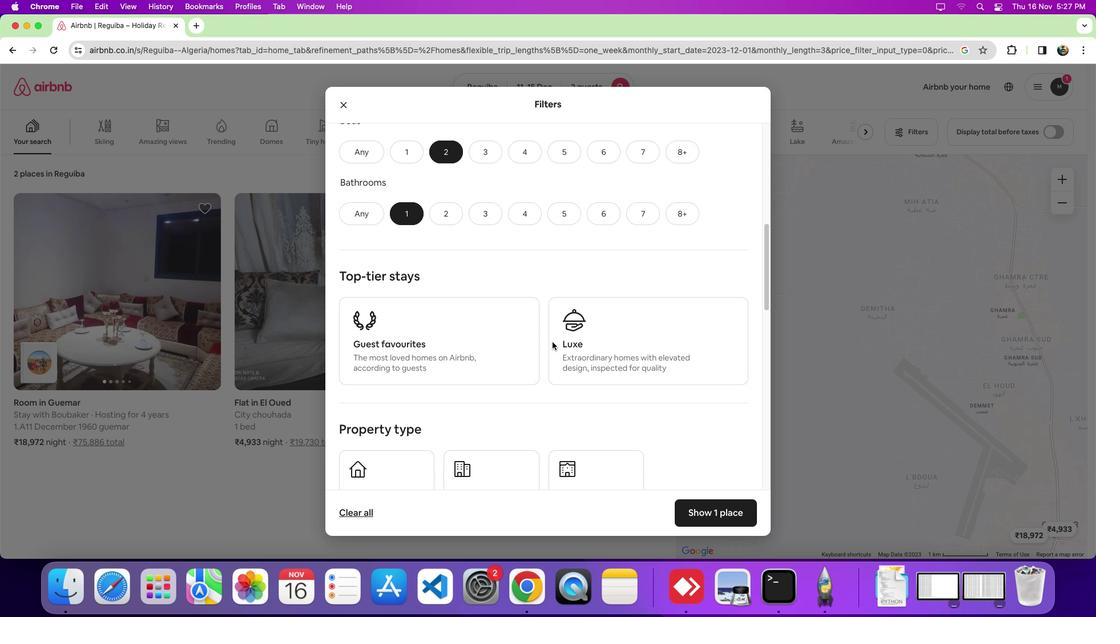 
Action: Mouse scrolled (553, 343) with delta (1, -1)
Screenshot: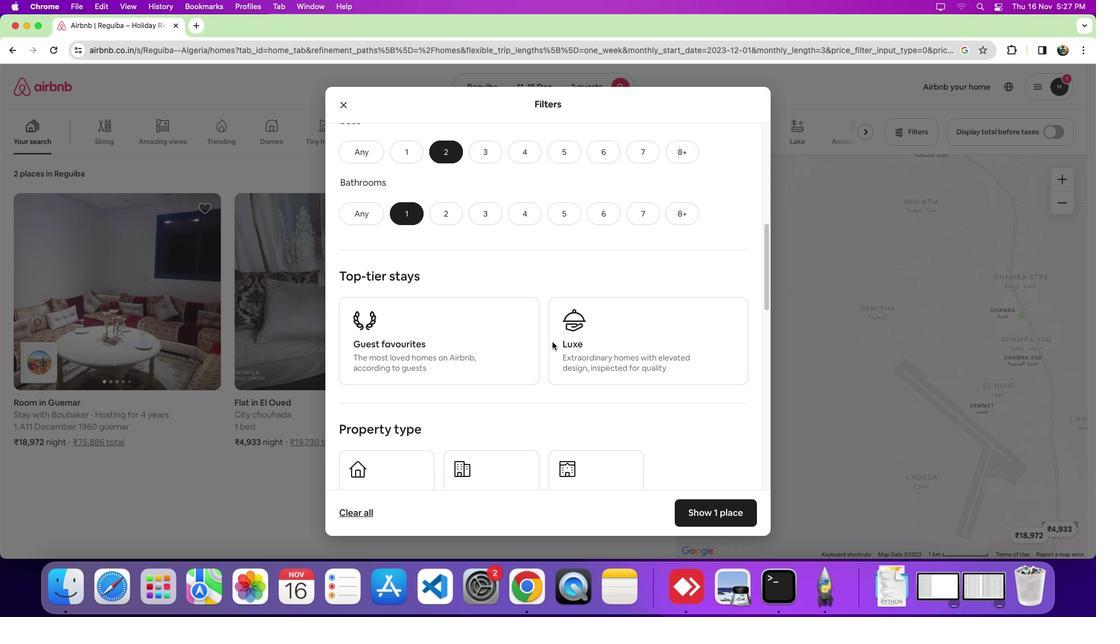 
Action: Mouse scrolled (553, 343) with delta (1, 0)
Screenshot: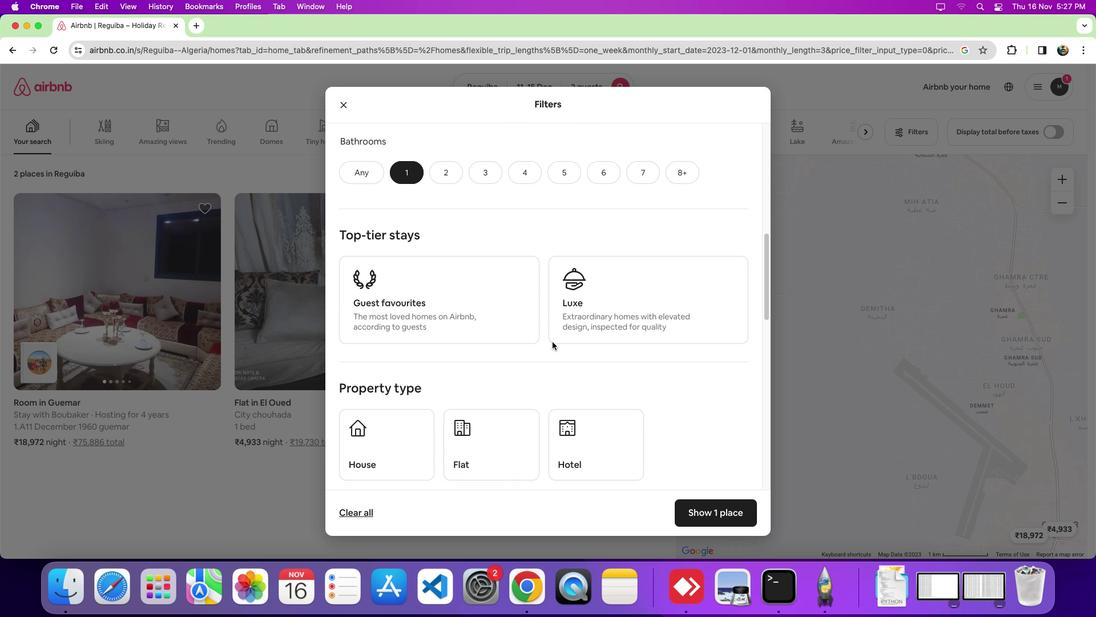 
Action: Mouse scrolled (553, 343) with delta (1, 0)
Screenshot: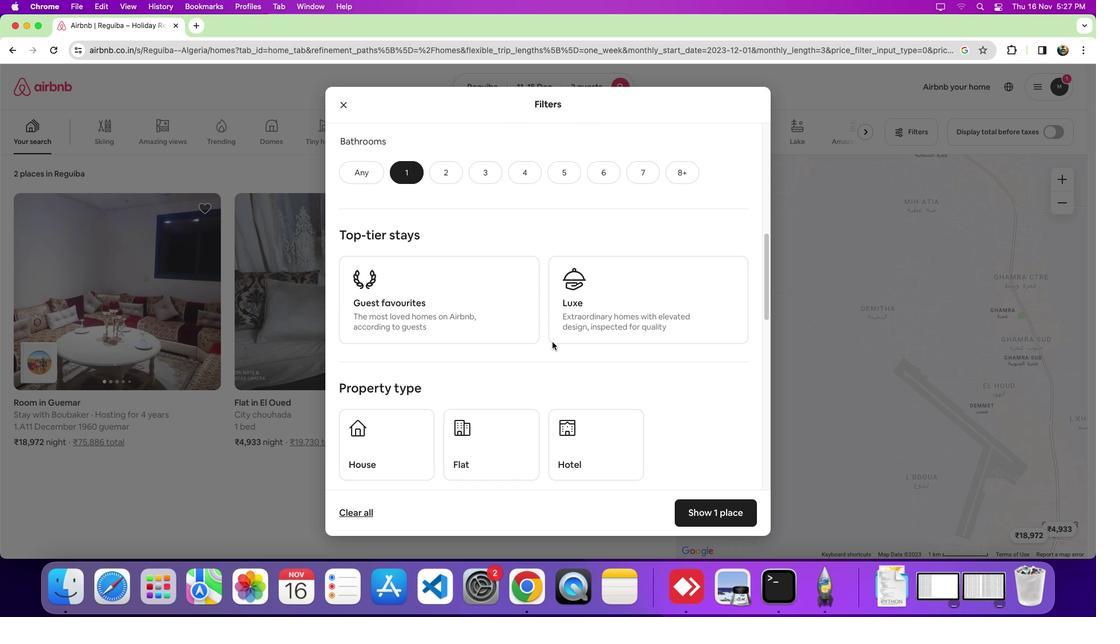 
Action: Mouse scrolled (553, 343) with delta (1, 0)
Screenshot: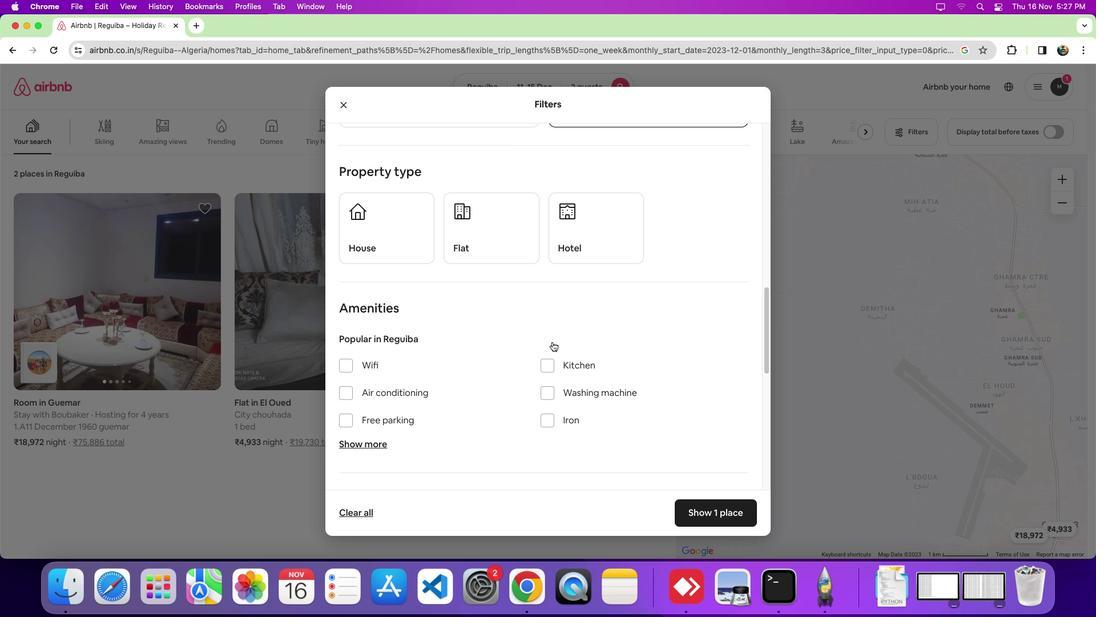 
Action: Mouse scrolled (553, 343) with delta (1, 0)
Screenshot: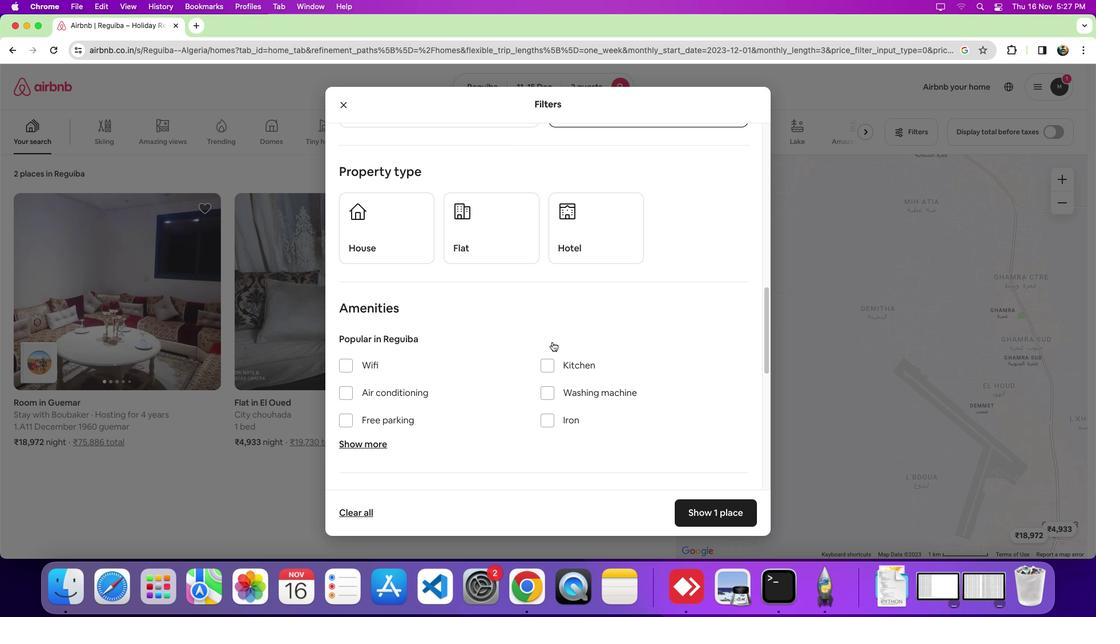 
Action: Mouse scrolled (553, 343) with delta (1, -2)
Screenshot: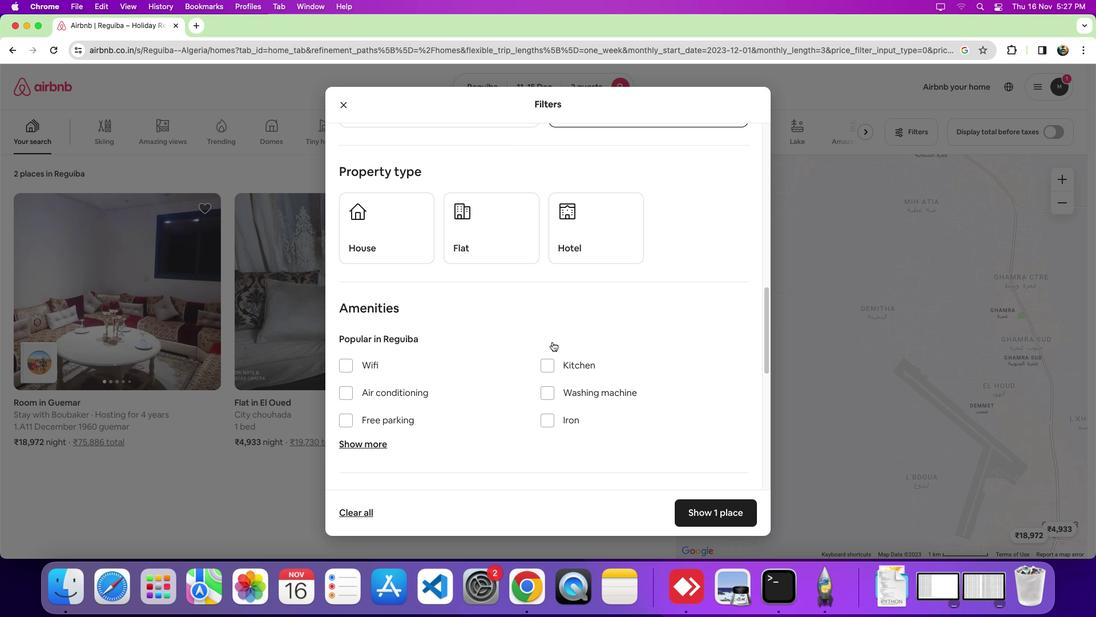 
Action: Mouse moved to (610, 219)
Screenshot: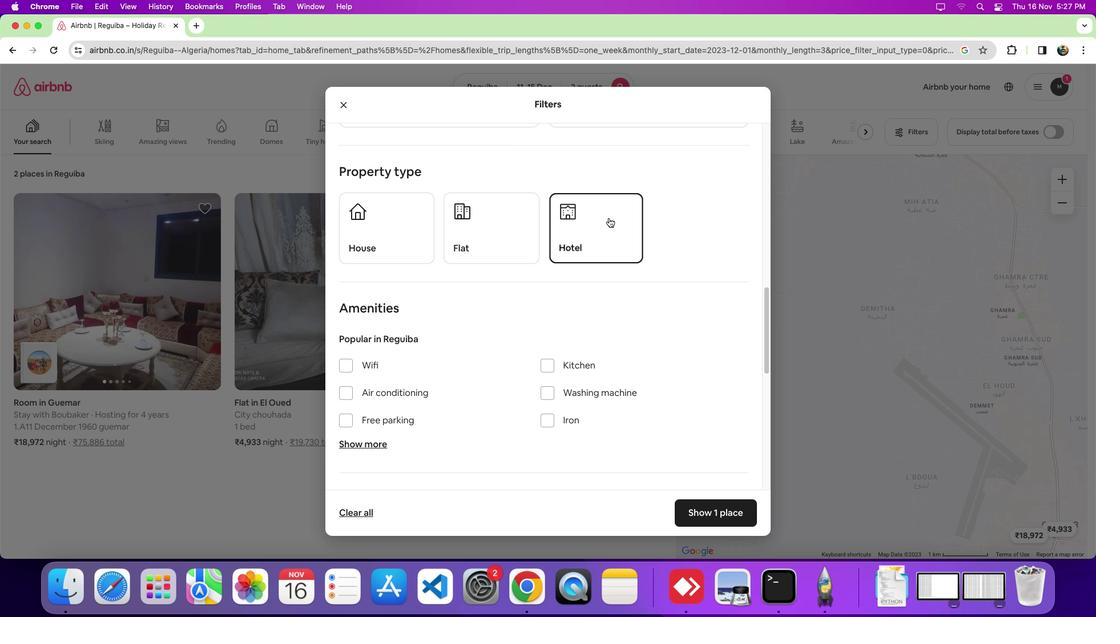 
Action: Mouse pressed left at (610, 219)
Screenshot: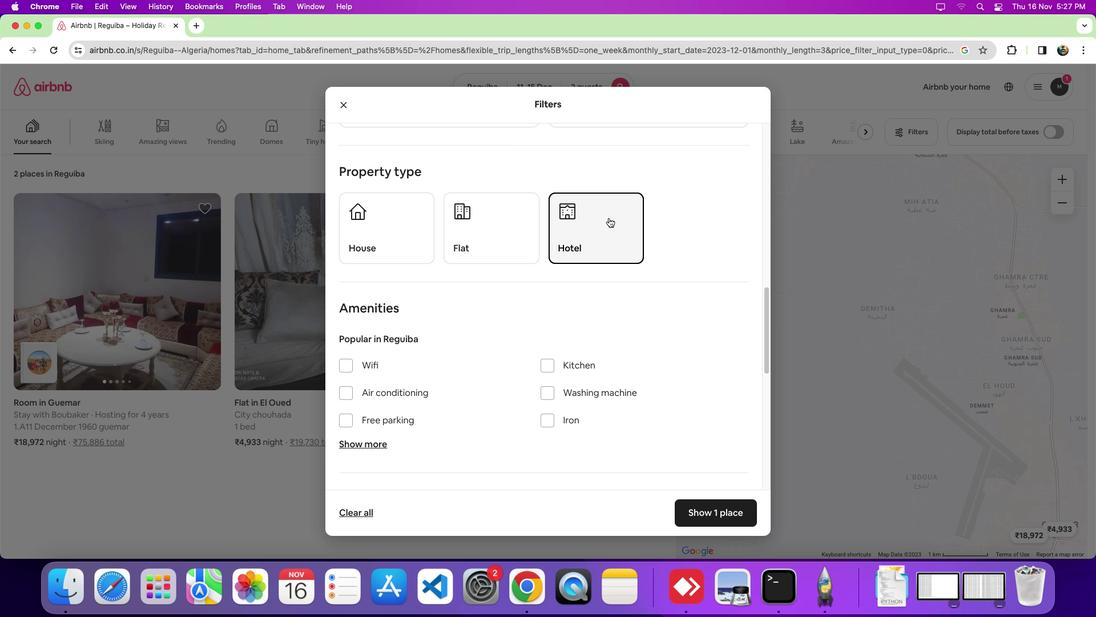 
Action: Mouse moved to (607, 259)
Screenshot: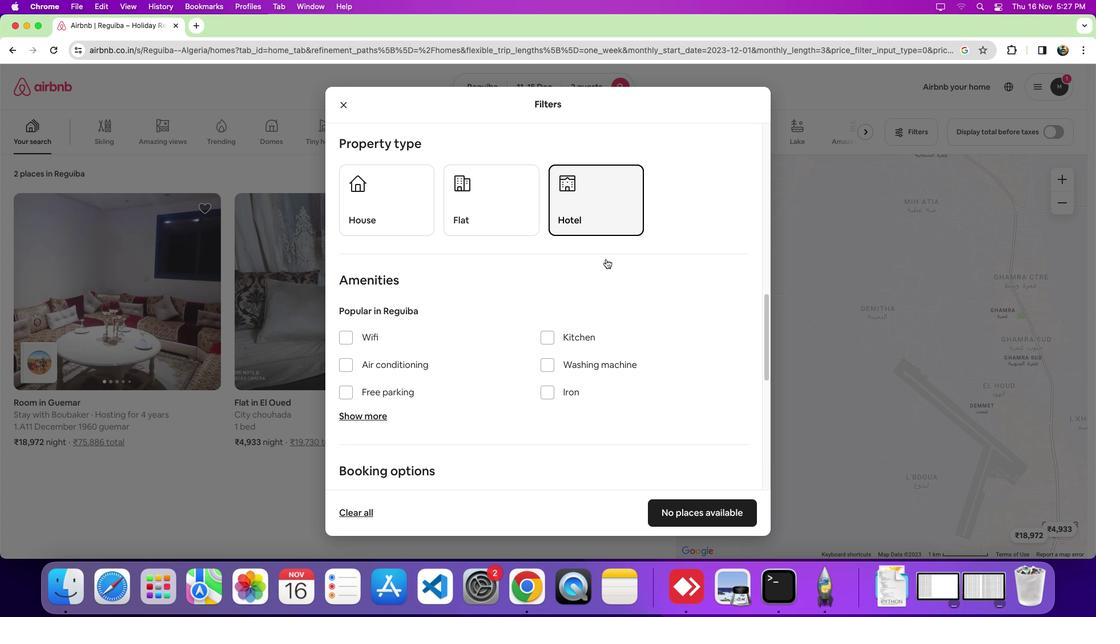 
Action: Mouse scrolled (607, 259) with delta (1, 0)
Screenshot: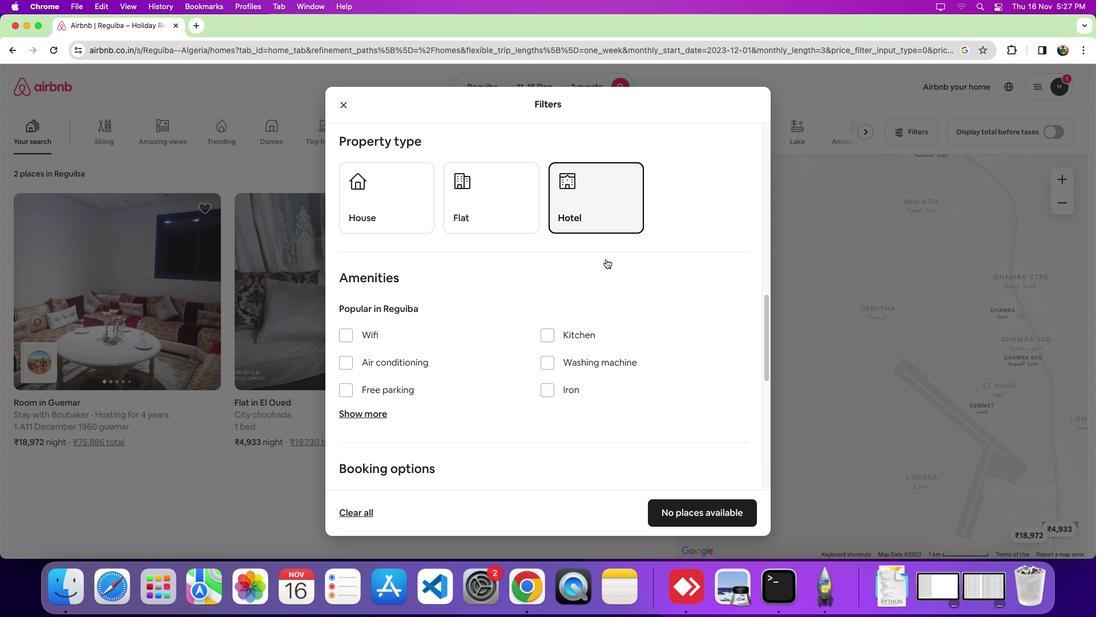 
Action: Mouse scrolled (607, 259) with delta (1, 0)
Screenshot: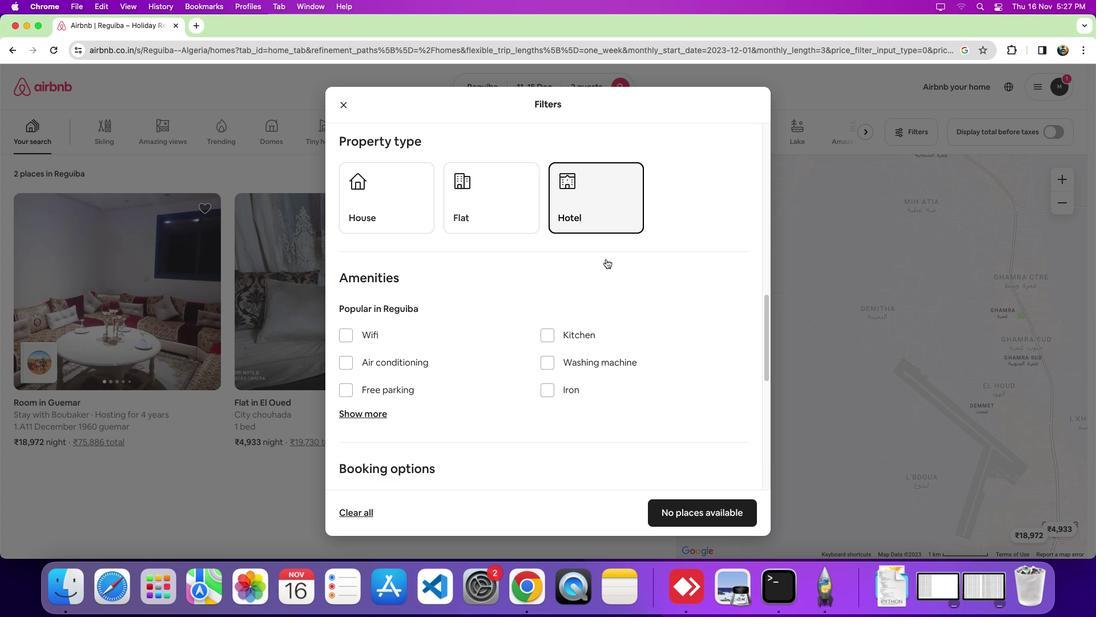 
Action: Mouse moved to (496, 337)
Screenshot: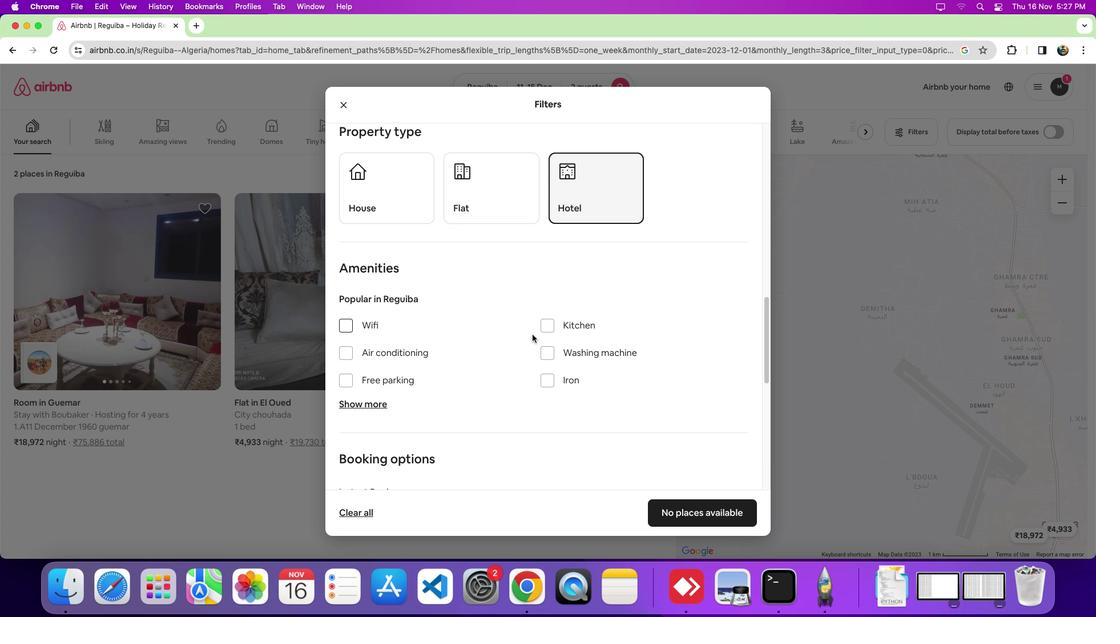 
Action: Mouse scrolled (496, 337) with delta (1, 0)
Screenshot: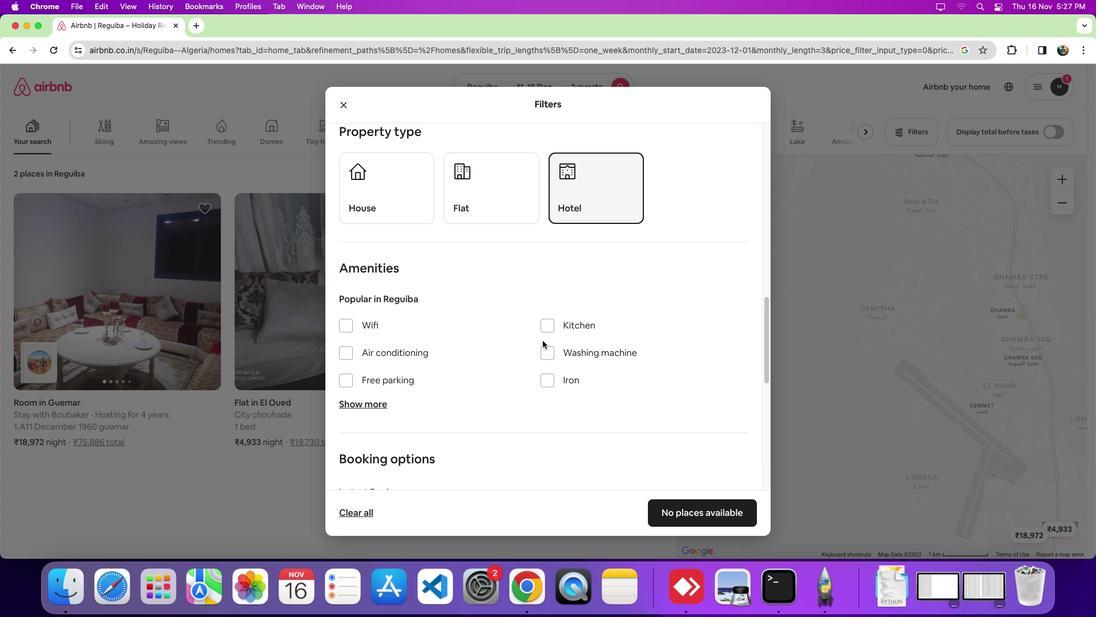 
Action: Mouse moved to (510, 328)
Screenshot: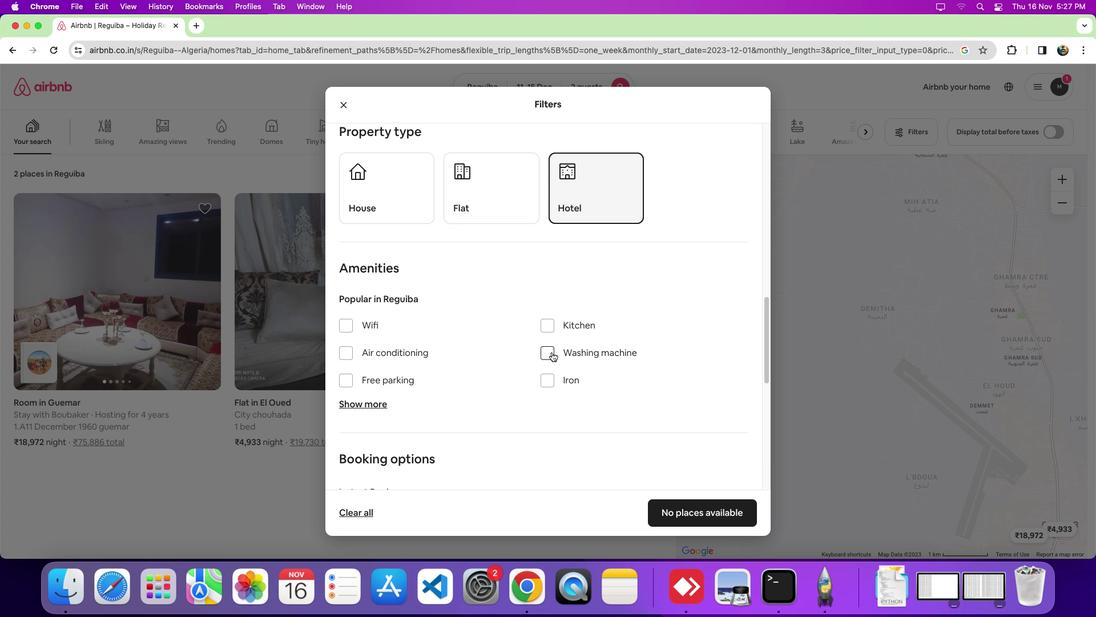 
Action: Mouse scrolled (510, 328) with delta (1, 0)
Screenshot: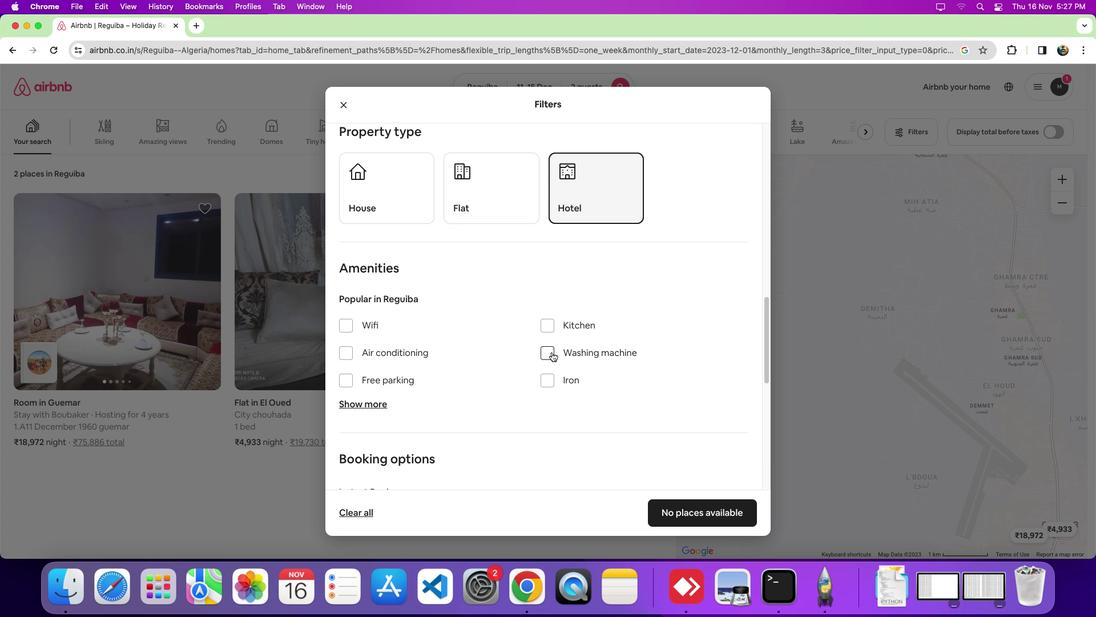 
Action: Mouse moved to (551, 353)
Screenshot: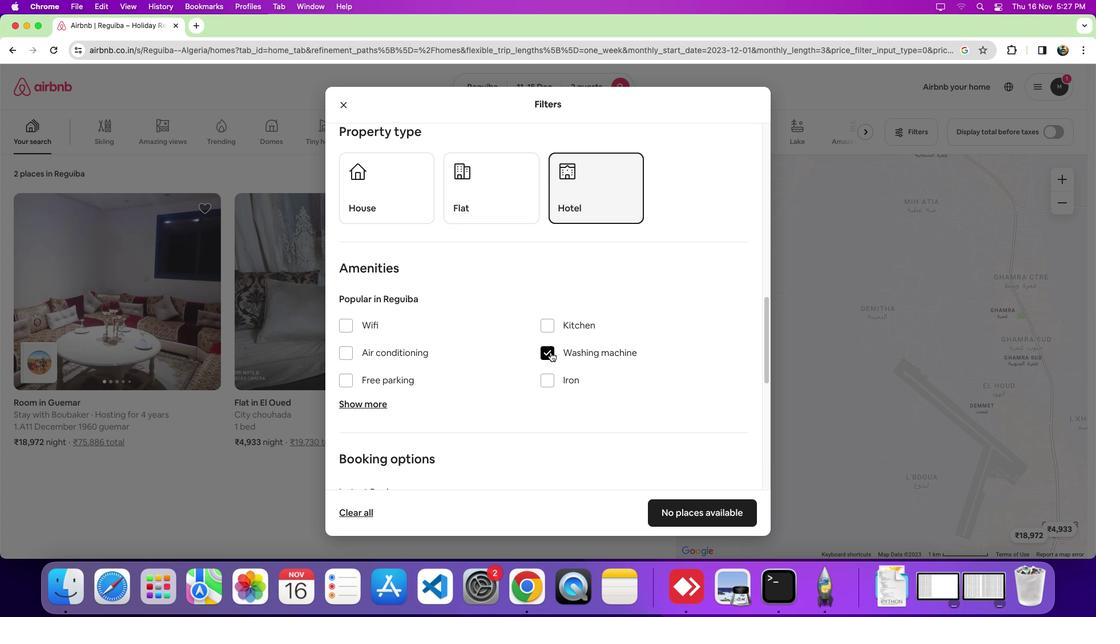 
Action: Mouse pressed left at (551, 353)
Screenshot: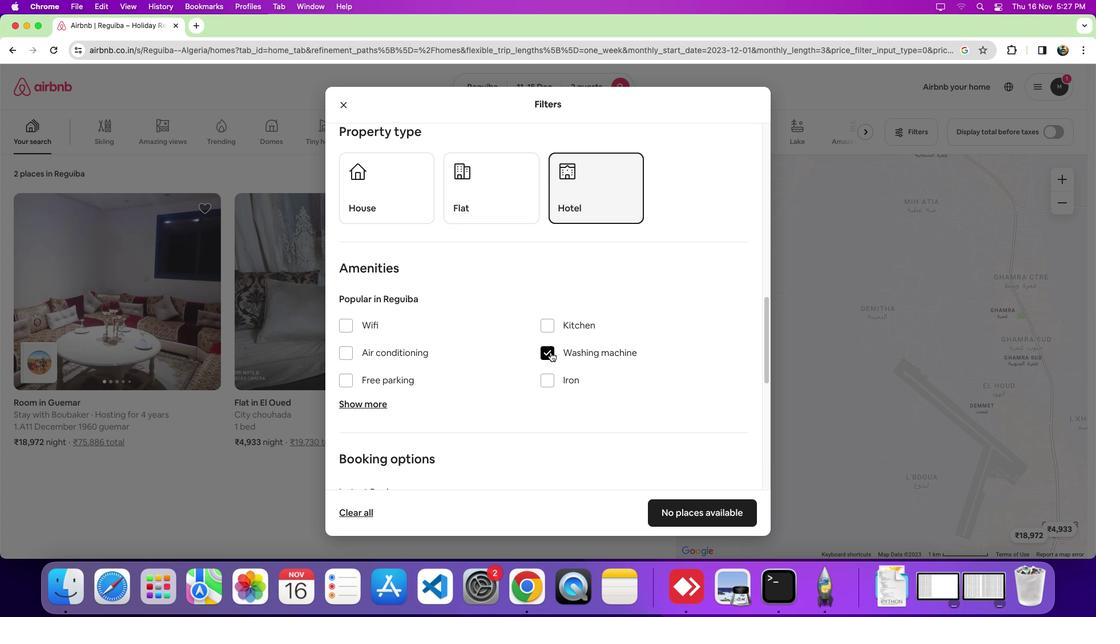 
Action: Mouse moved to (680, 514)
Screenshot: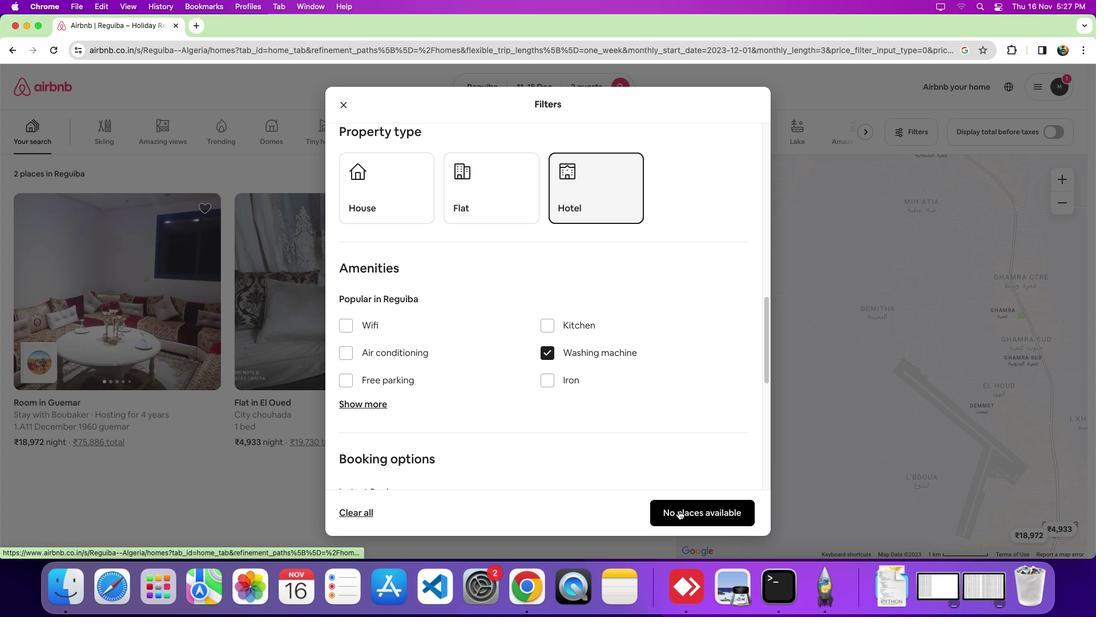 
Action: Mouse pressed left at (680, 514)
Screenshot: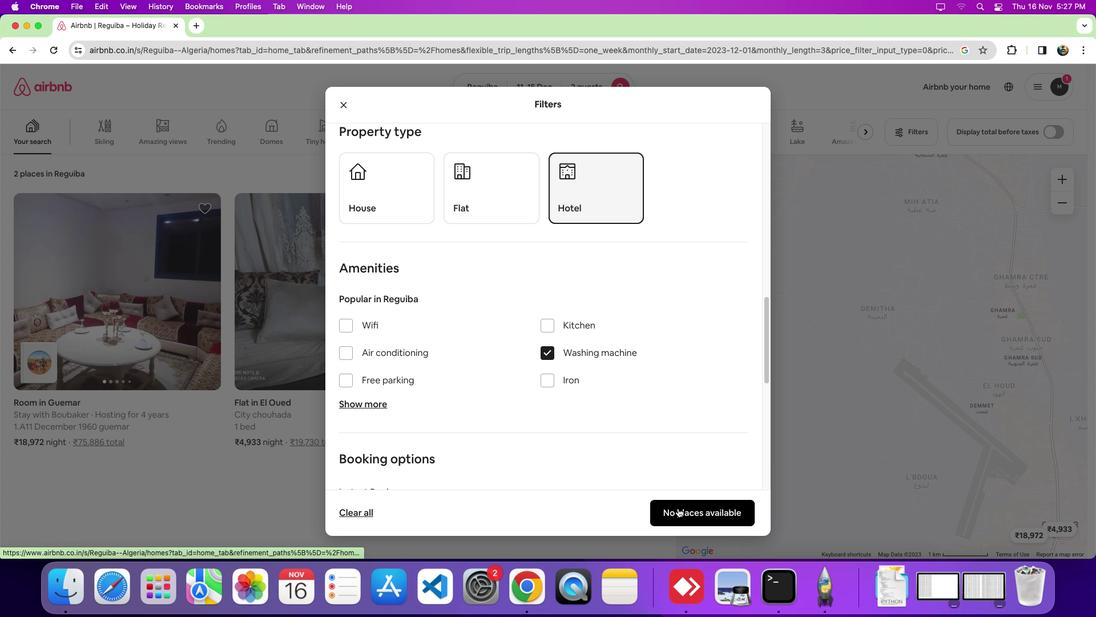 
Action: Mouse moved to (554, 298)
Screenshot: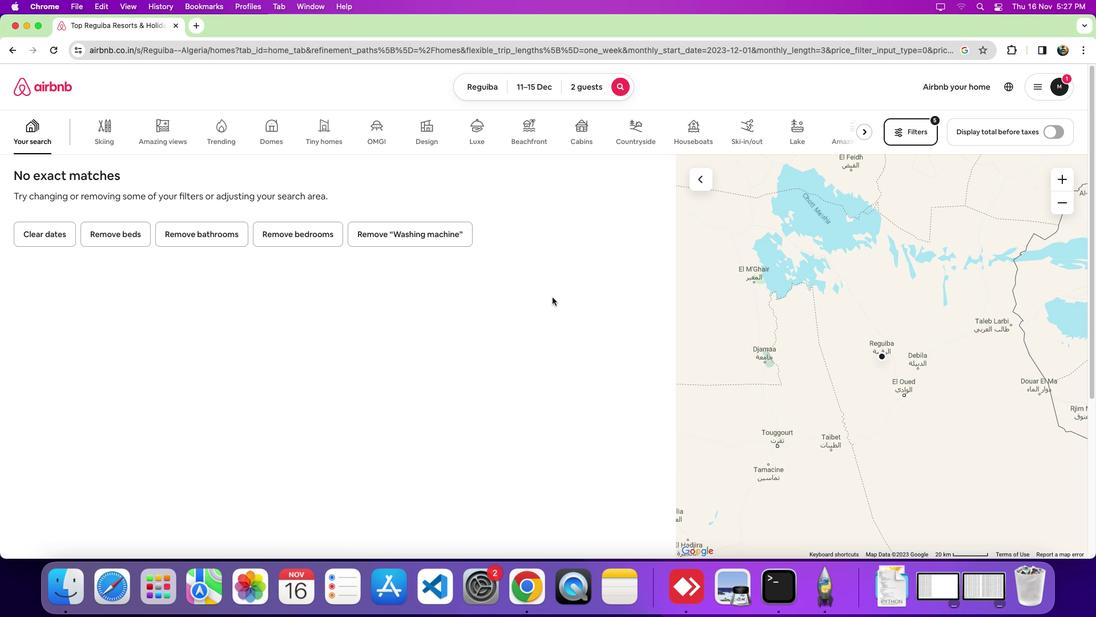 
Action: Mouse pressed left at (554, 298)
Screenshot: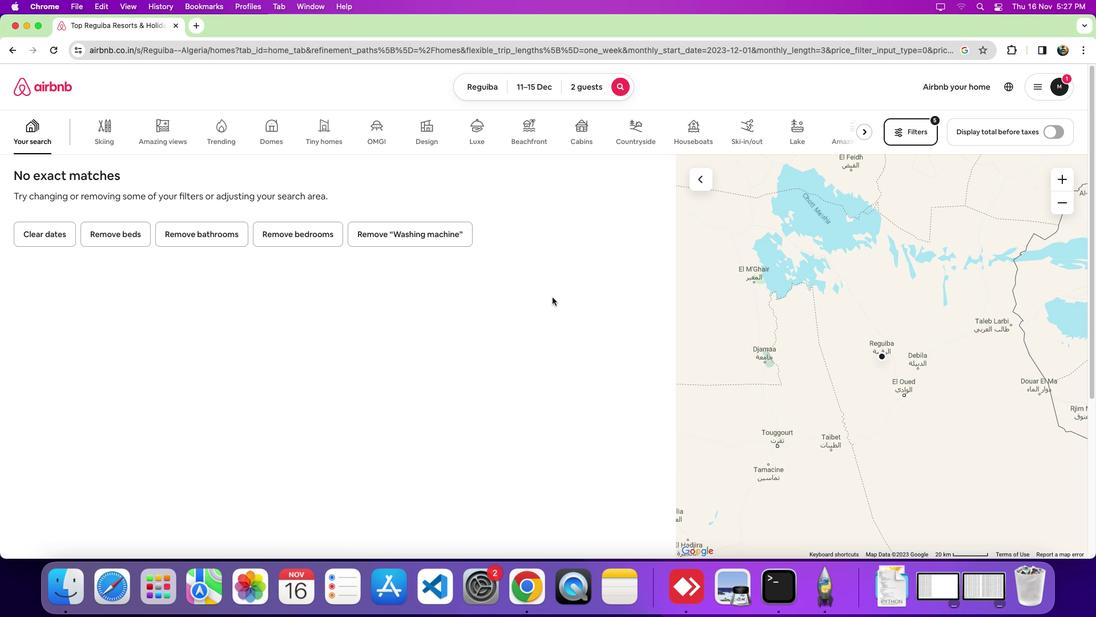 
Action: Mouse moved to (554, 299)
Screenshot: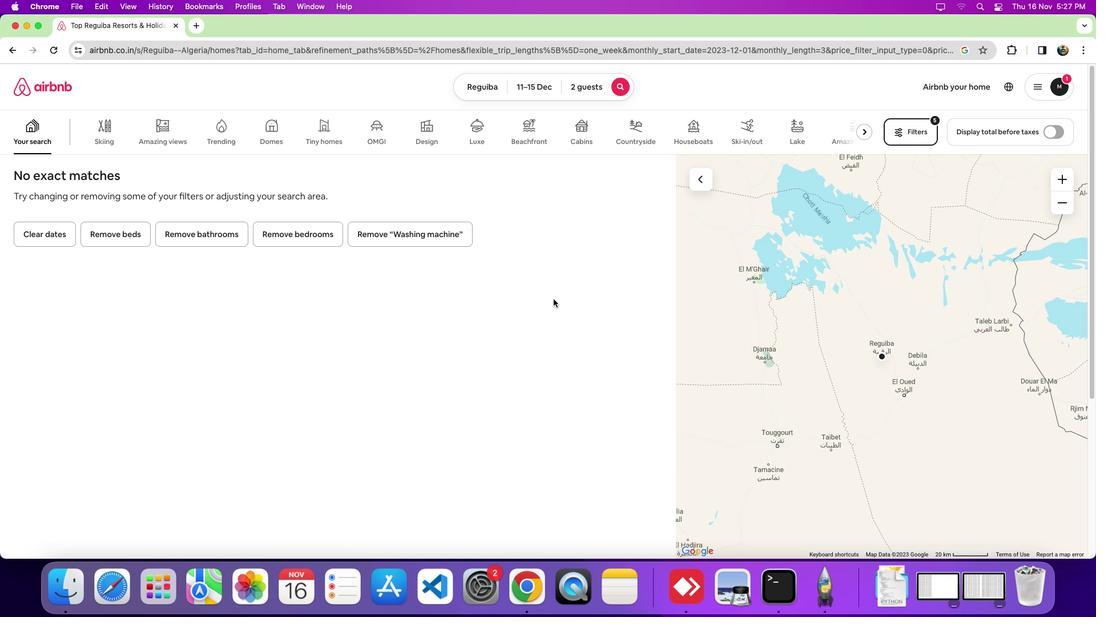 
